 Task: Open Card Legal Contract Review in Board Public Relations Event Coordination and Execution to Workspace Leadership Coaching and add a team member Softage.2@softage.net, a label Orange, a checklist Distilling, an attachment from Trello, a color Orange and finally, add a card description 'Plan and execute company team-building seminar' and a comment 'We should approach this task with a sense of persistence and determination, willing to overcome obstacles and push through challenges.'. Add a start date 'Jan 06, 1900' with a due date 'Jan 13, 1900'
Action: Mouse moved to (86, 367)
Screenshot: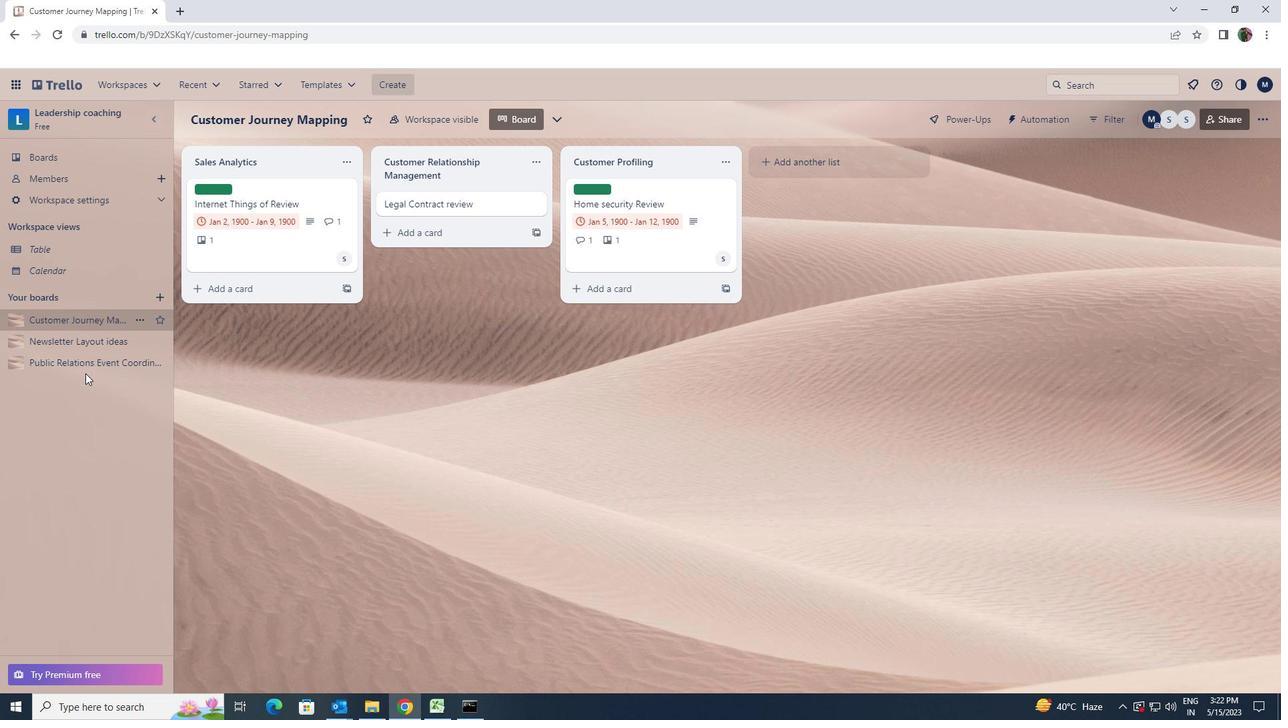 
Action: Mouse pressed left at (86, 367)
Screenshot: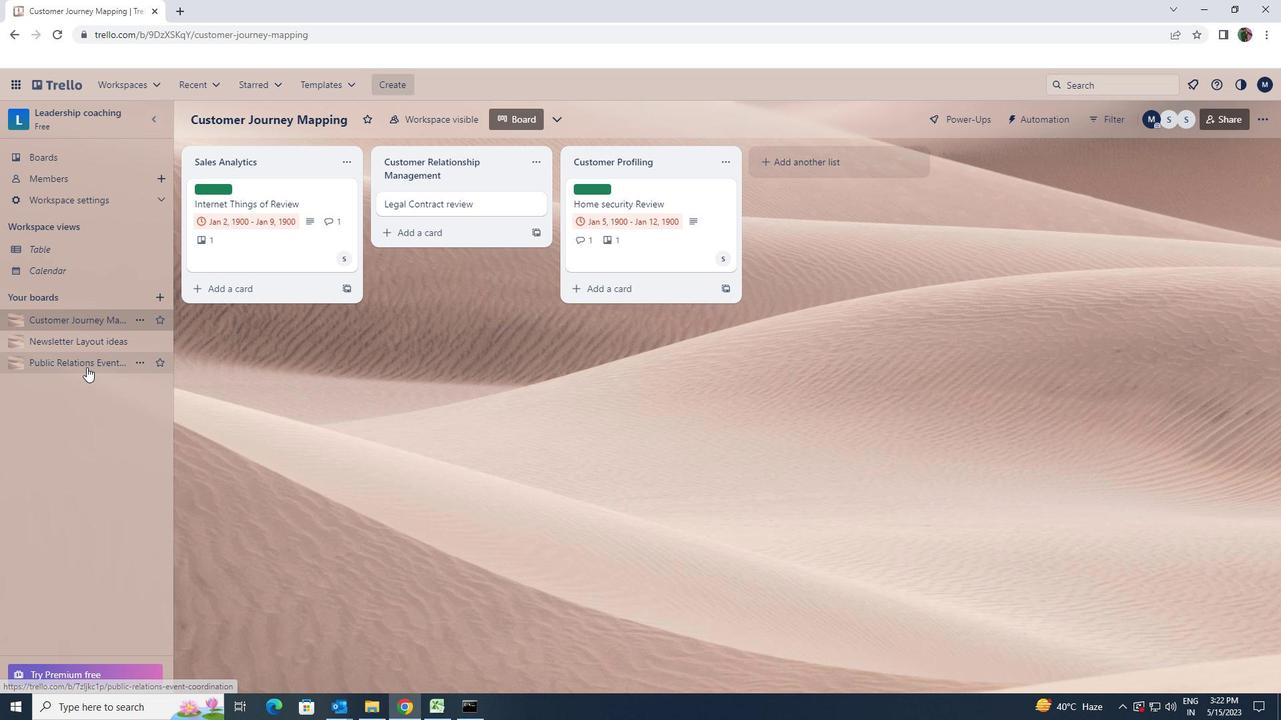 
Action: Mouse moved to (478, 189)
Screenshot: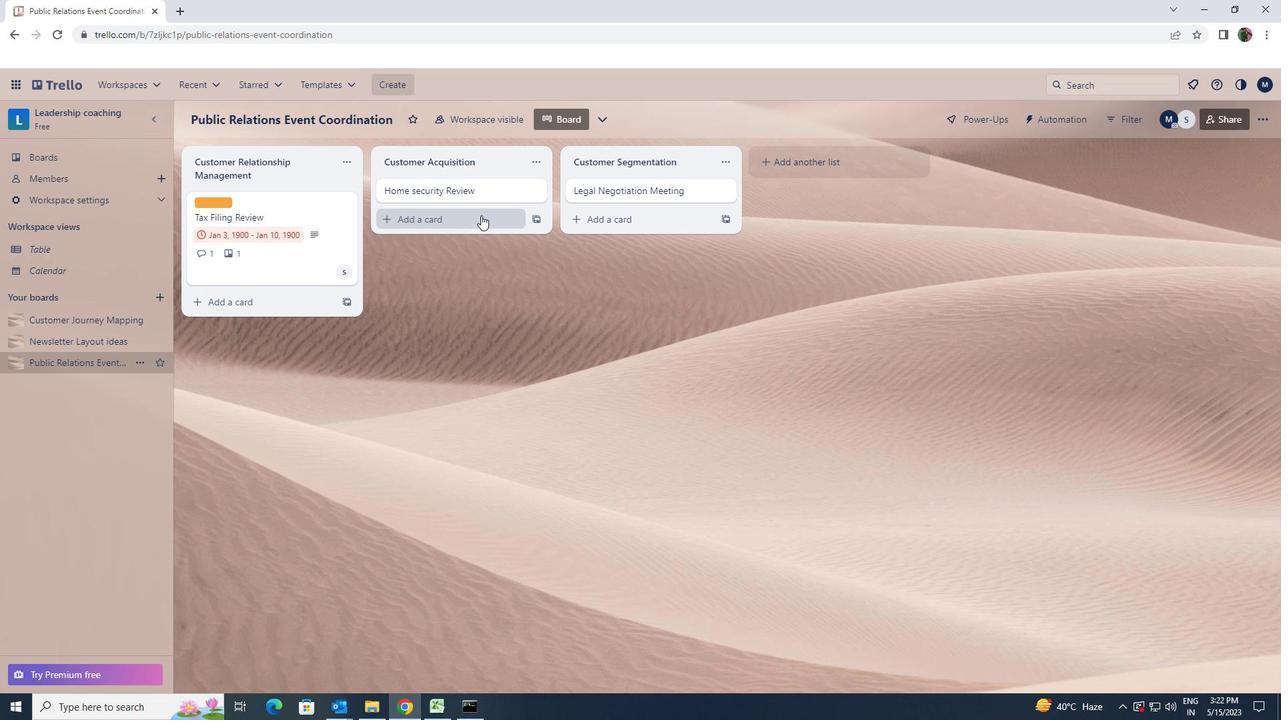 
Action: Mouse pressed left at (478, 189)
Screenshot: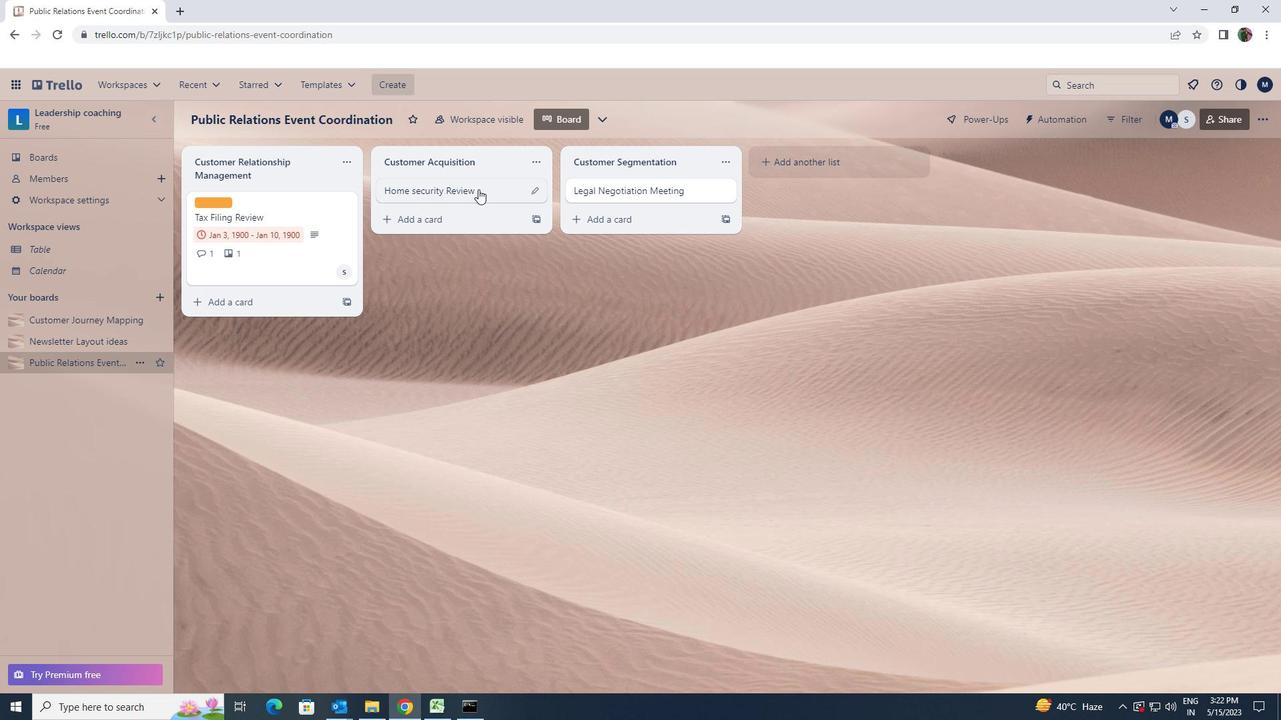 
Action: Mouse moved to (782, 194)
Screenshot: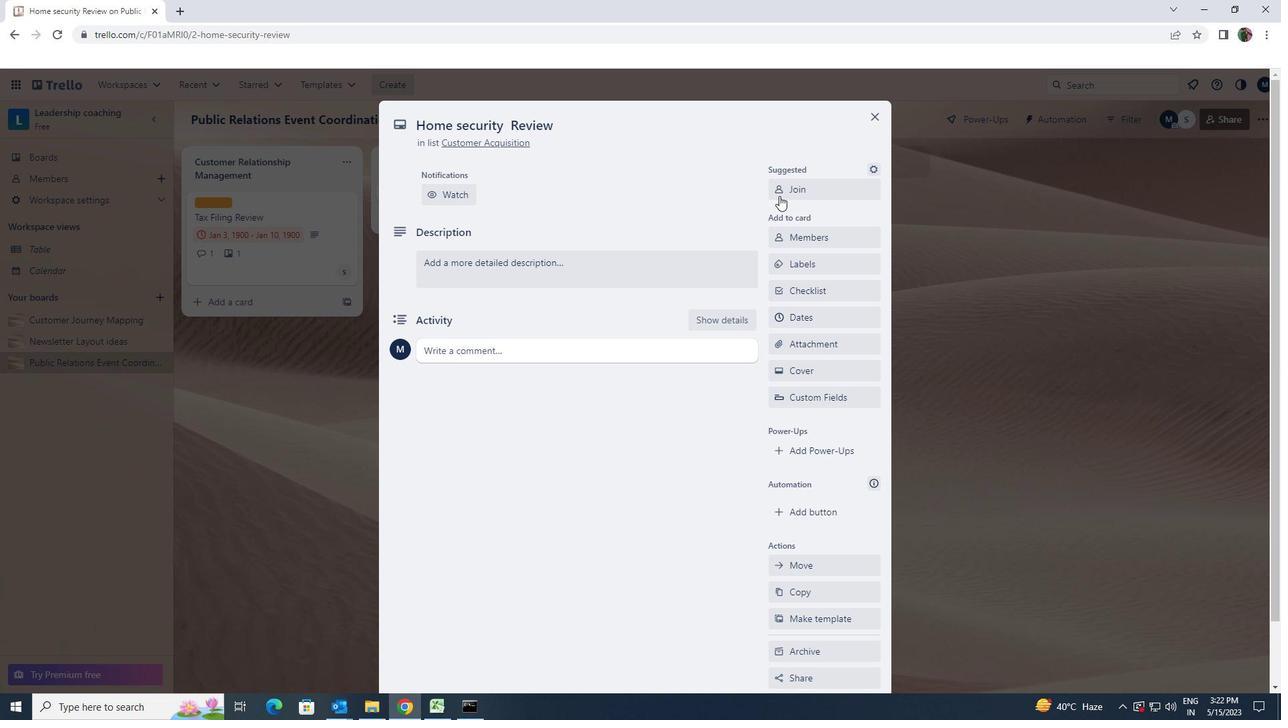 
Action: Mouse pressed left at (782, 194)
Screenshot: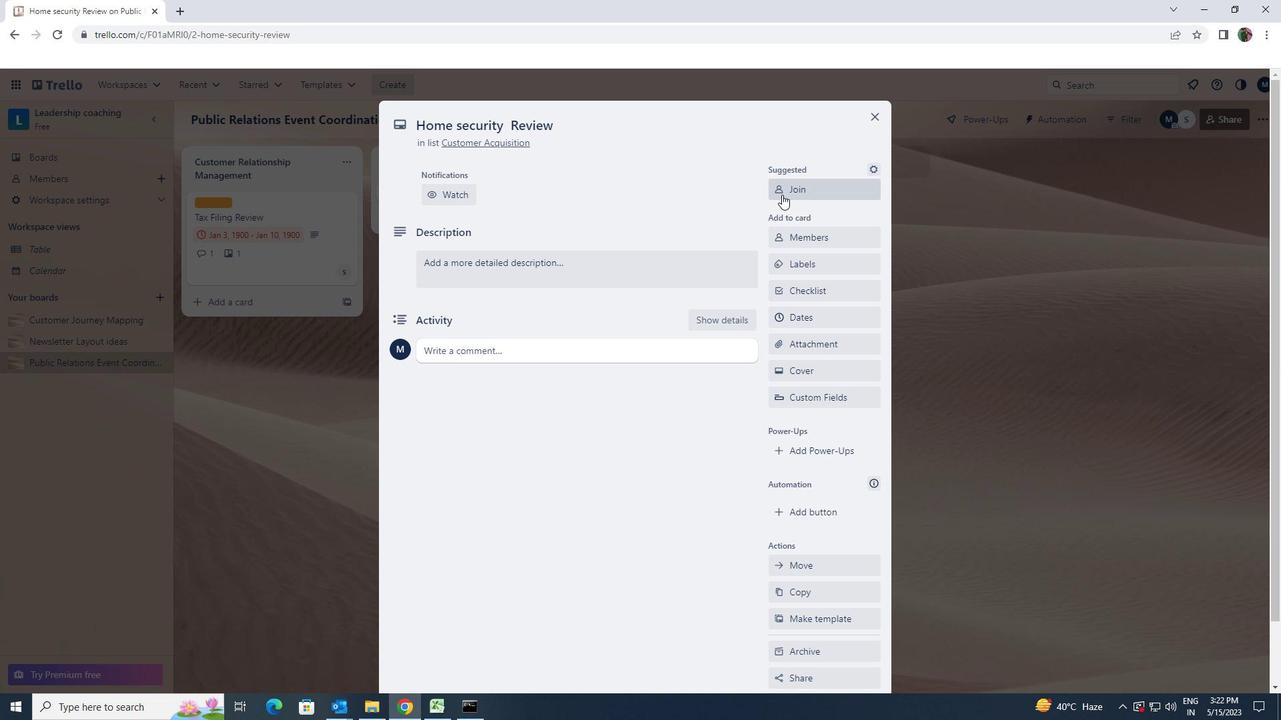 
Action: Mouse moved to (784, 196)
Screenshot: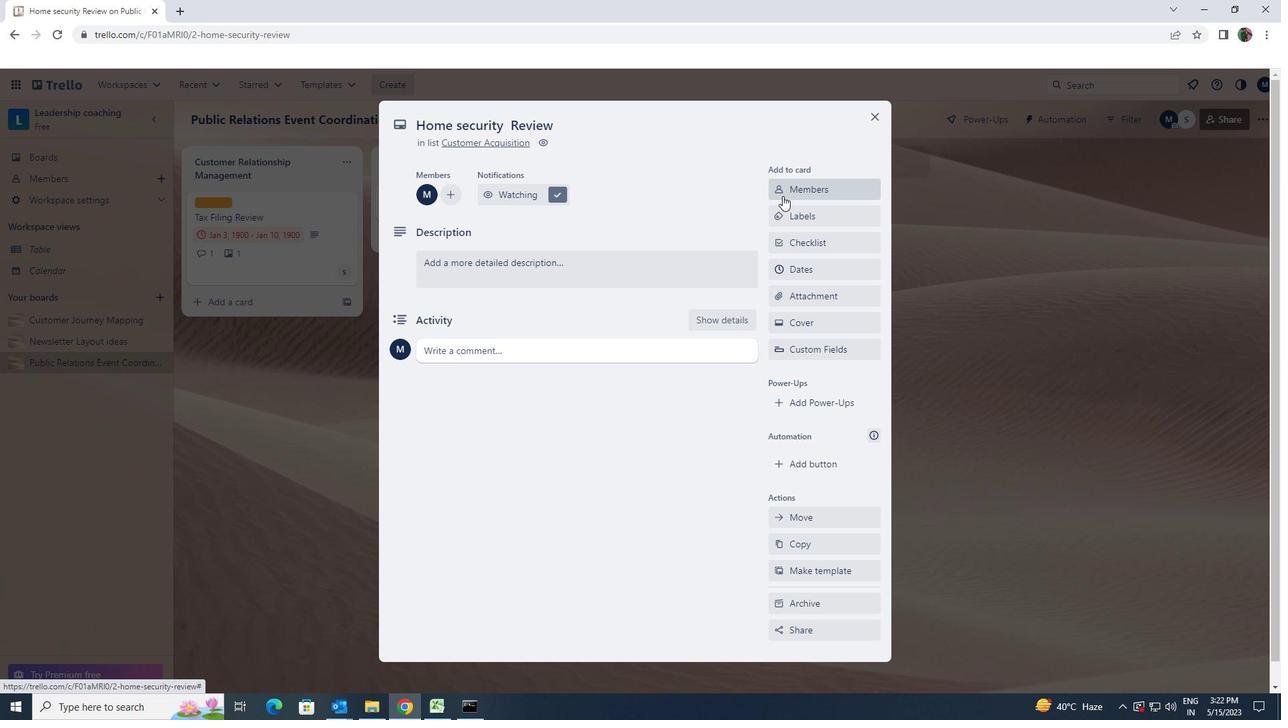 
Action: Mouse pressed left at (784, 196)
Screenshot: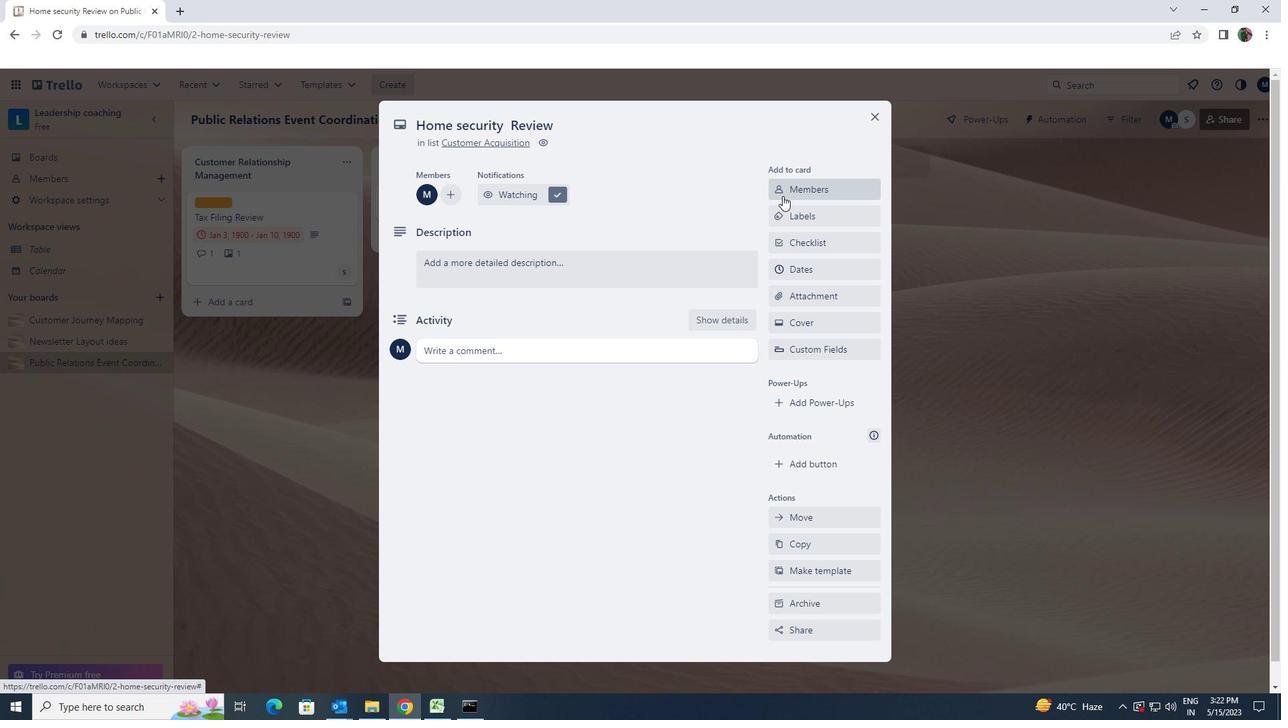
Action: Key pressed softage.2<Key.shift>@SOFTAGE.NET
Screenshot: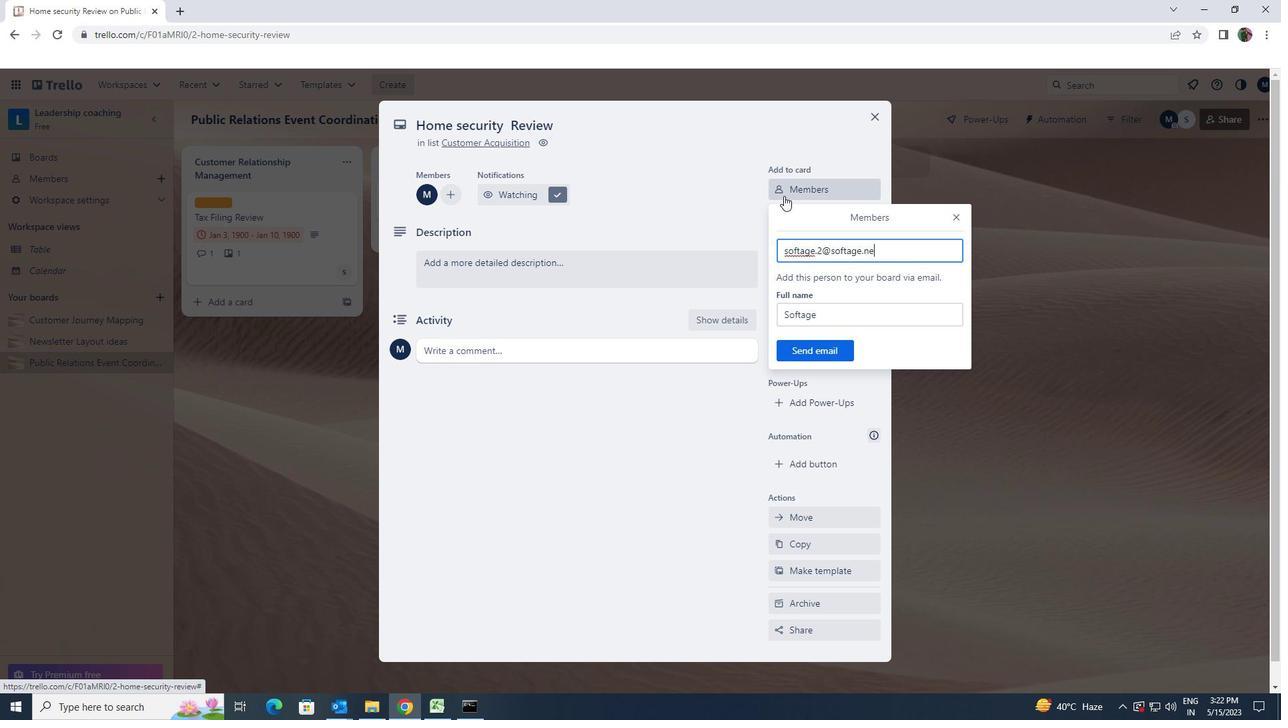 
Action: Mouse moved to (826, 349)
Screenshot: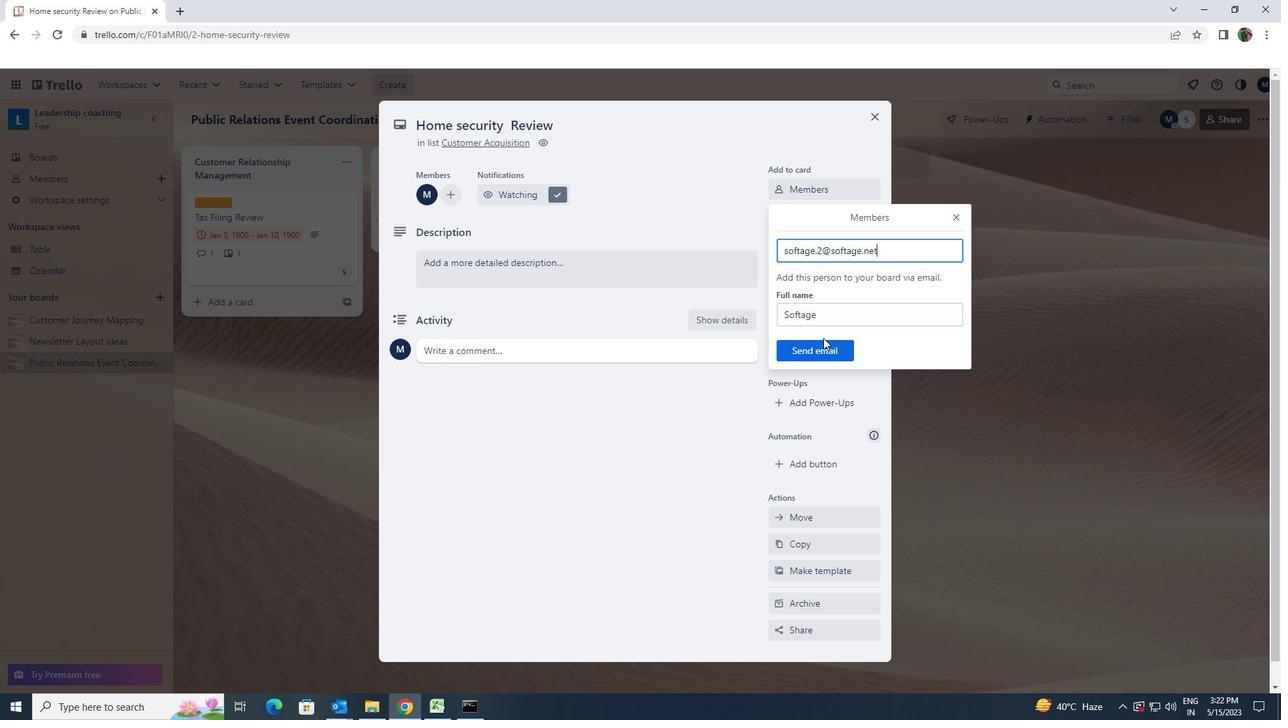 
Action: Mouse pressed left at (826, 349)
Screenshot: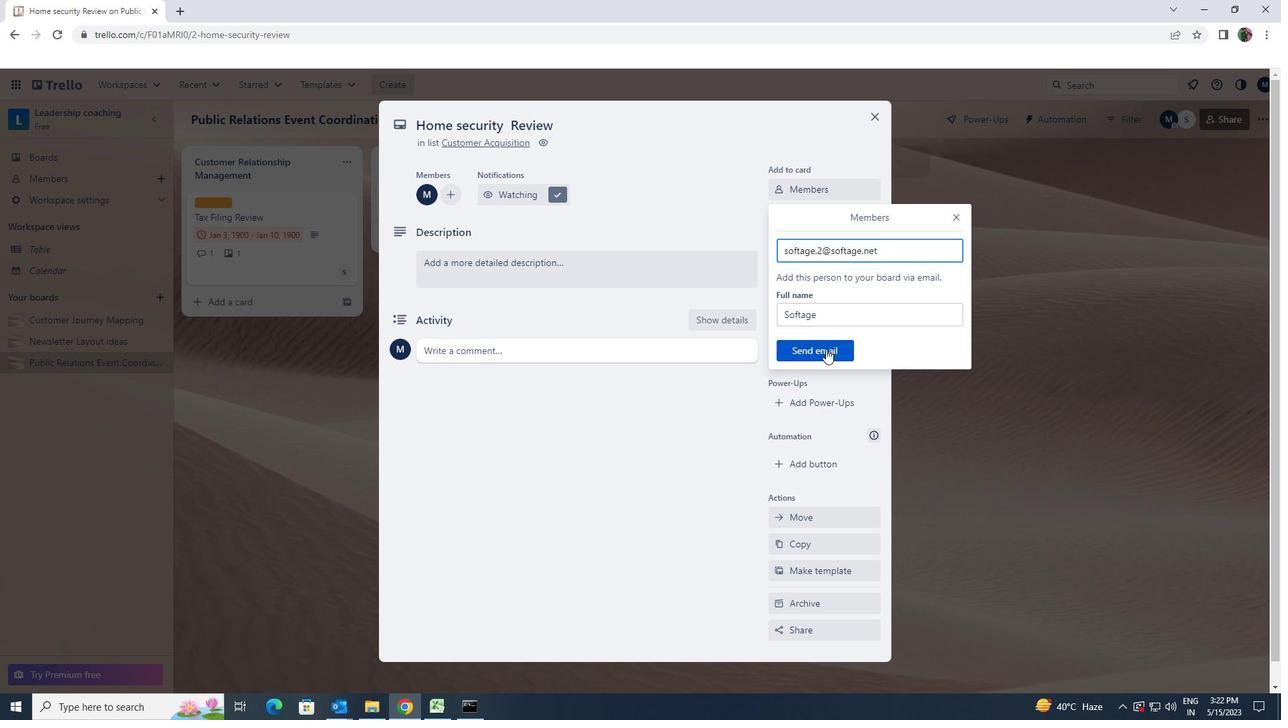 
Action: Mouse moved to (820, 239)
Screenshot: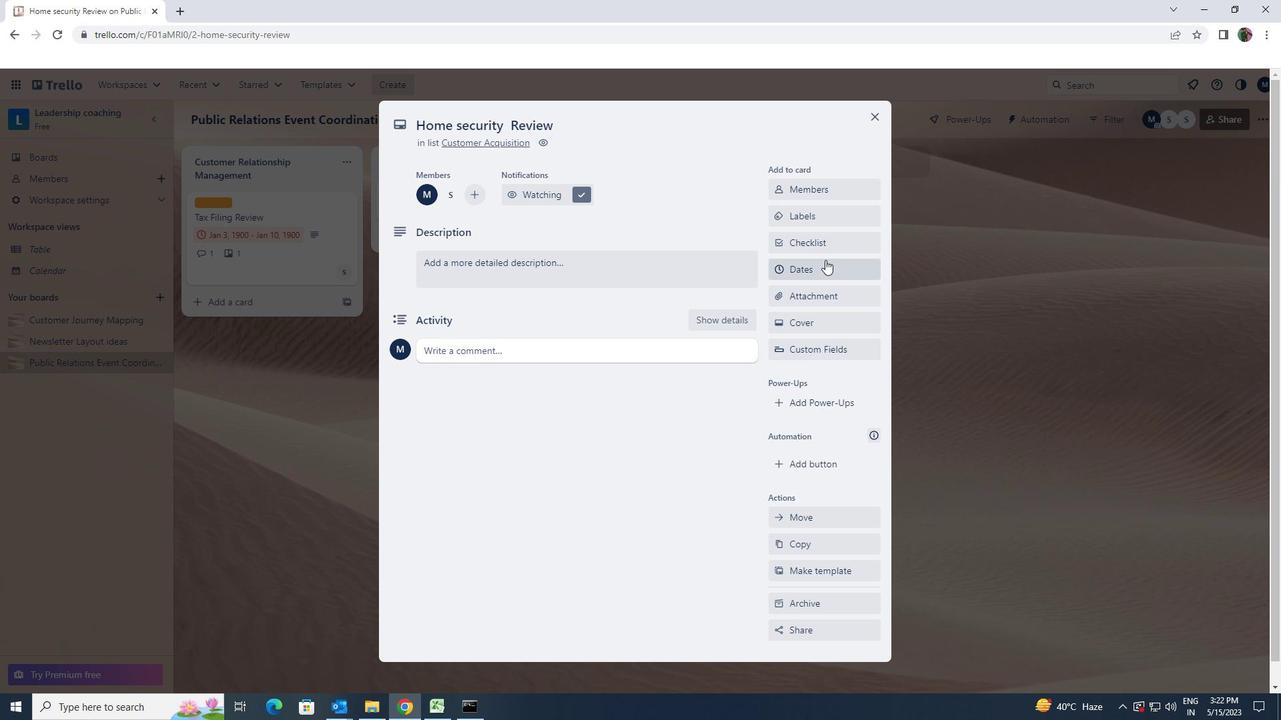 
Action: Mouse pressed left at (820, 239)
Screenshot: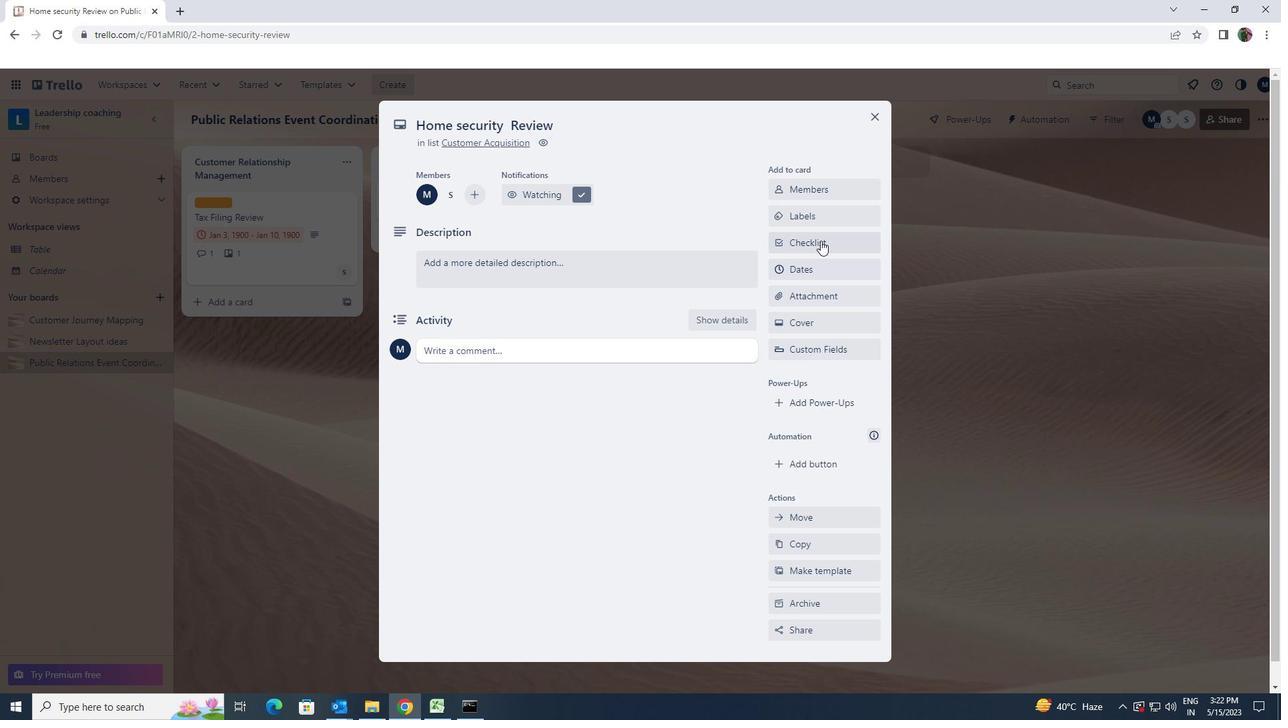 
Action: Key pressed DISTLING
Screenshot: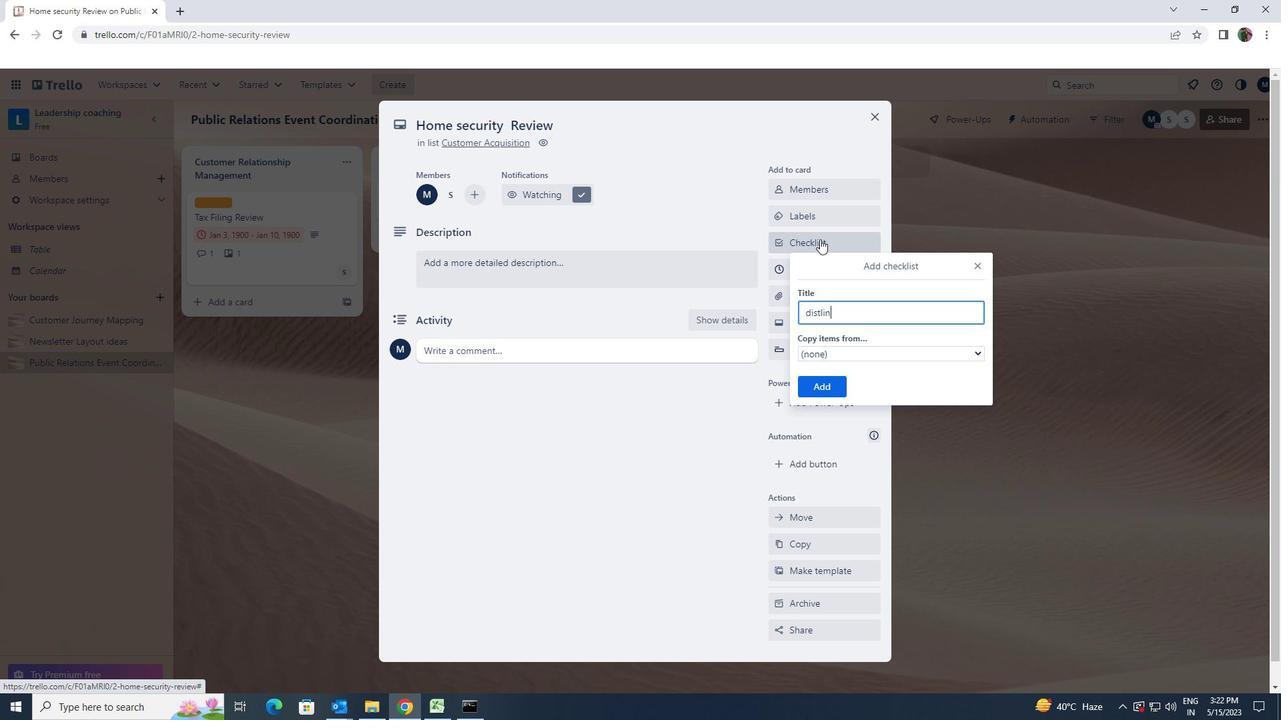 
Action: Mouse moved to (820, 395)
Screenshot: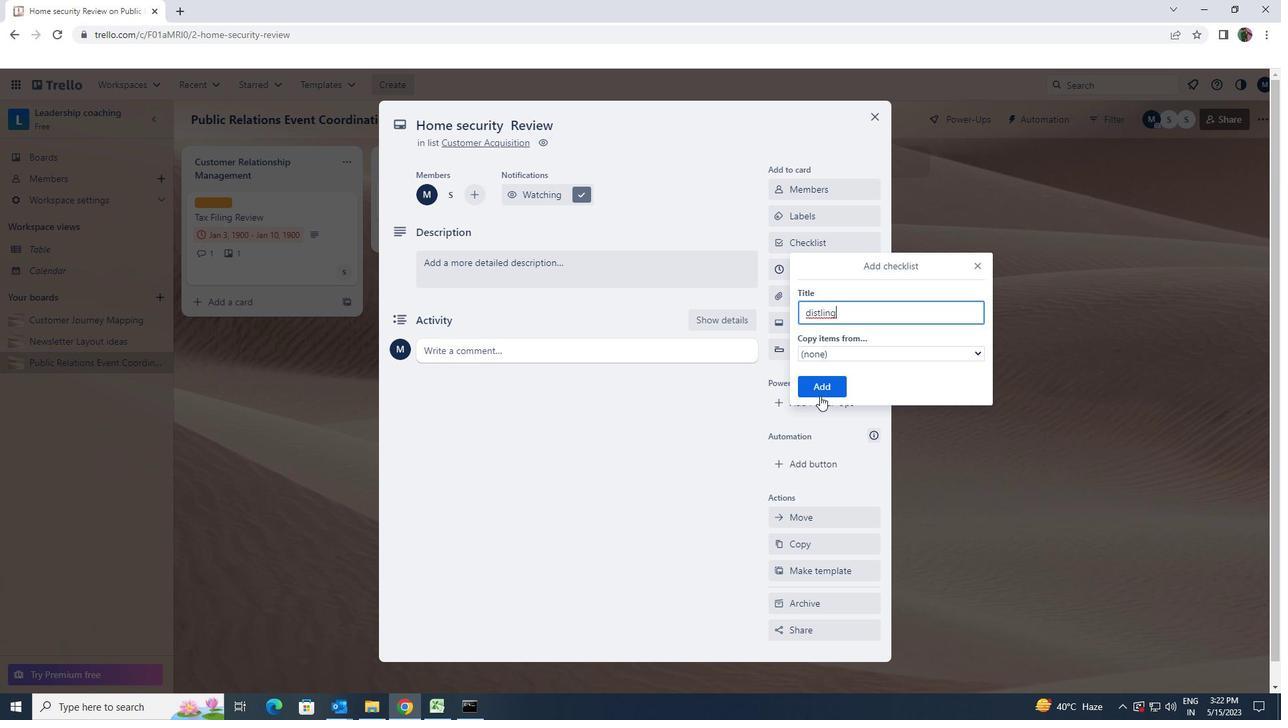 
Action: Mouse pressed left at (820, 395)
Screenshot: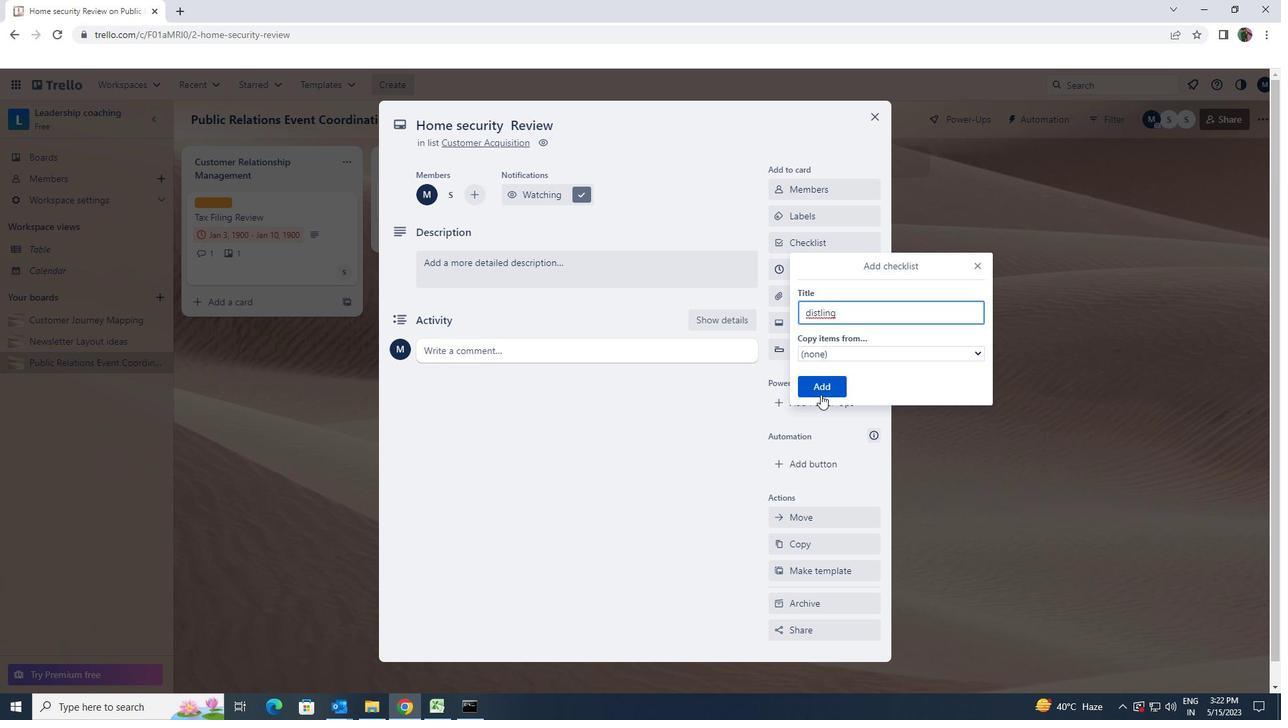 
Action: Mouse moved to (825, 294)
Screenshot: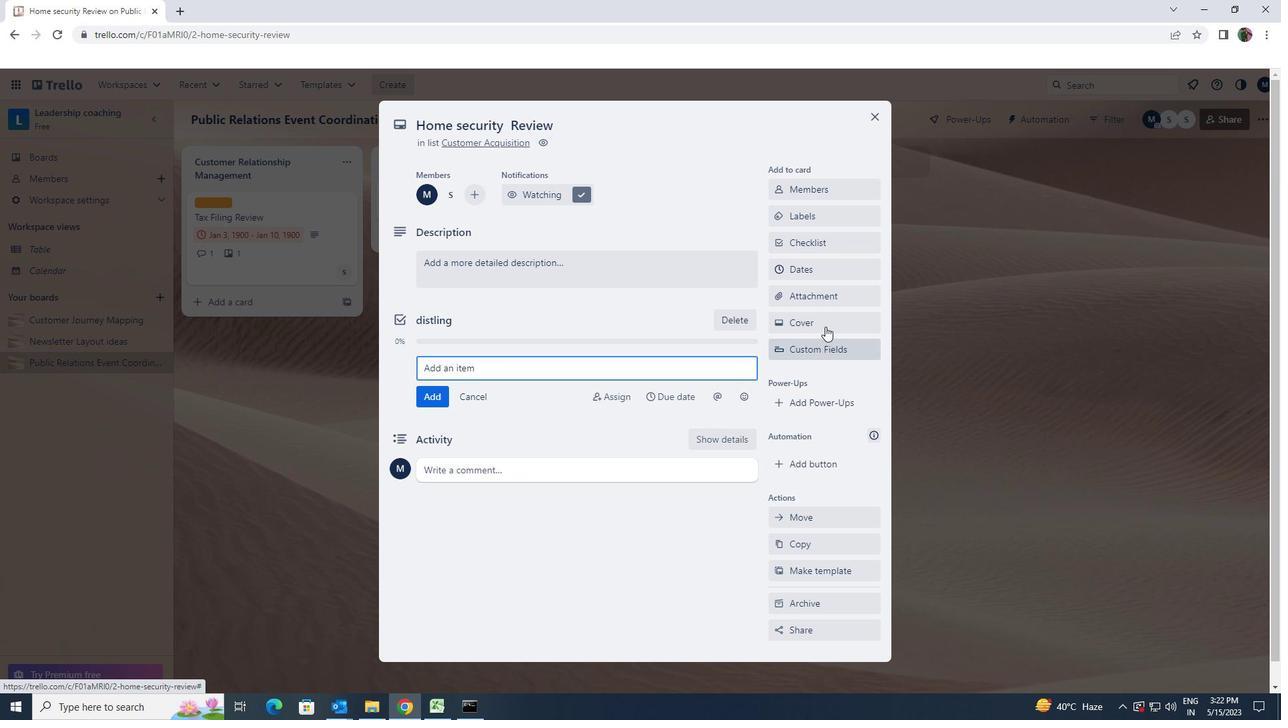 
Action: Mouse pressed left at (825, 294)
Screenshot: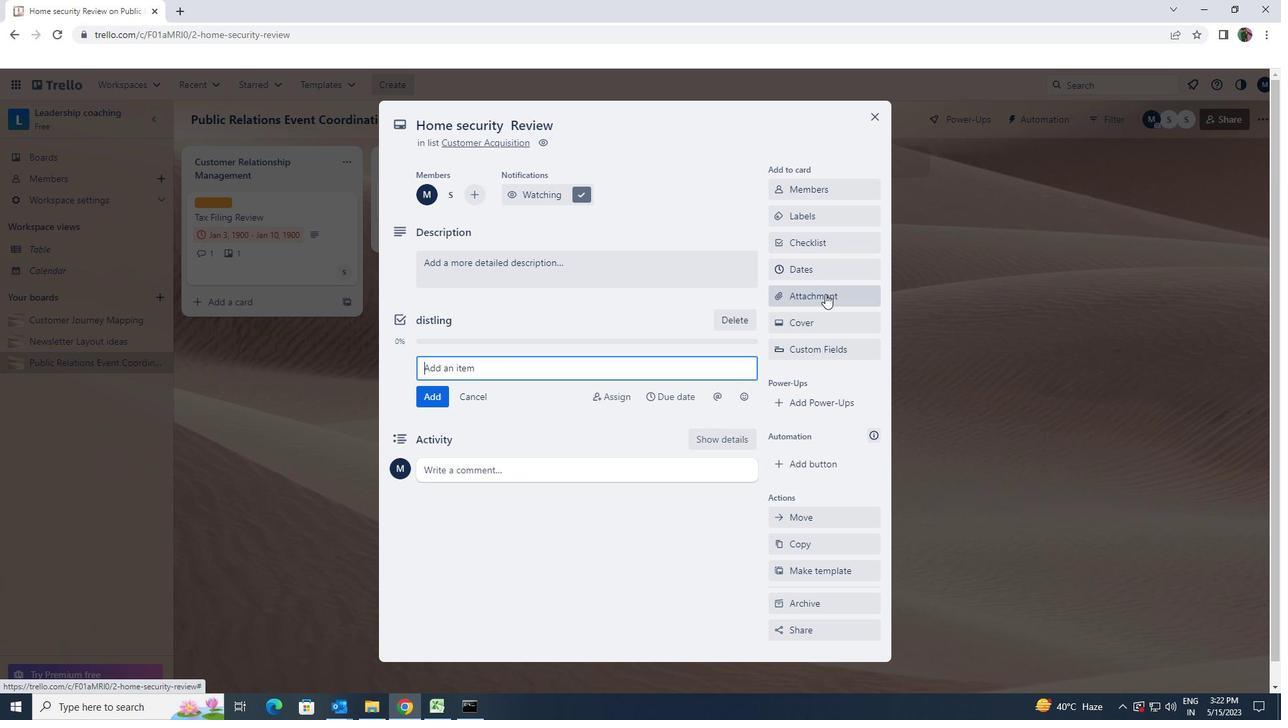 
Action: Mouse moved to (817, 212)
Screenshot: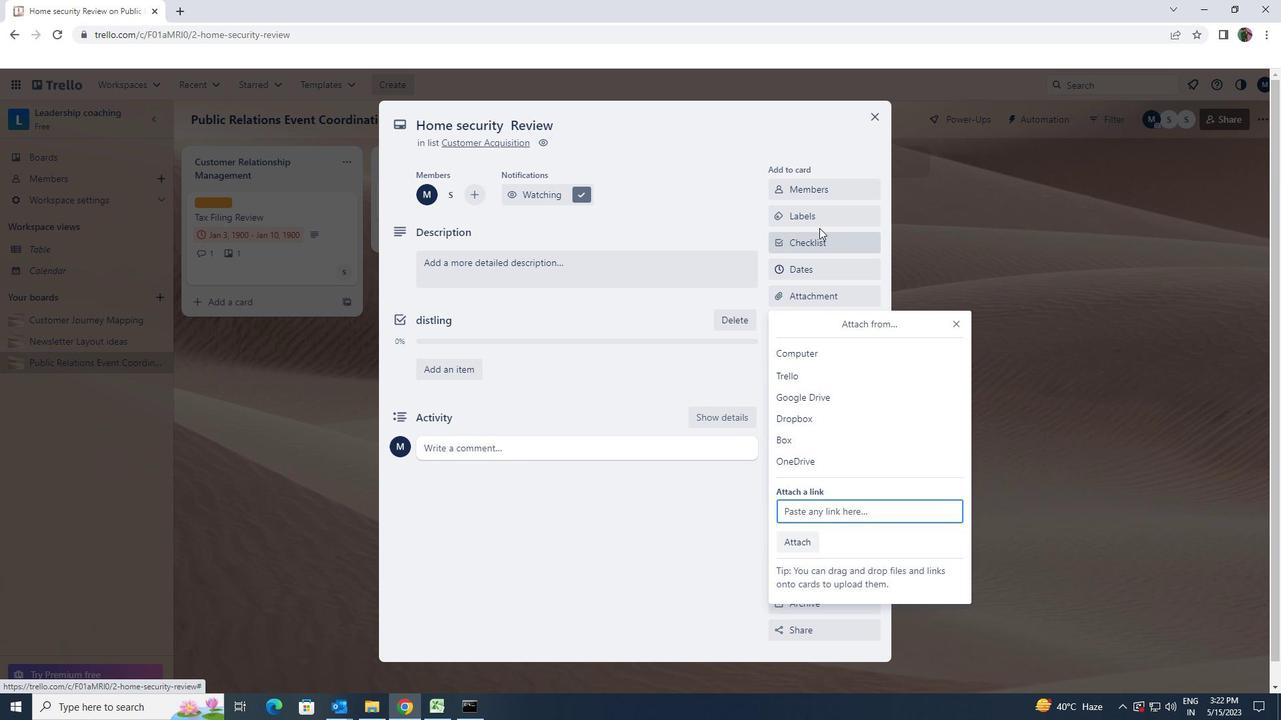 
Action: Mouse pressed left at (817, 212)
Screenshot: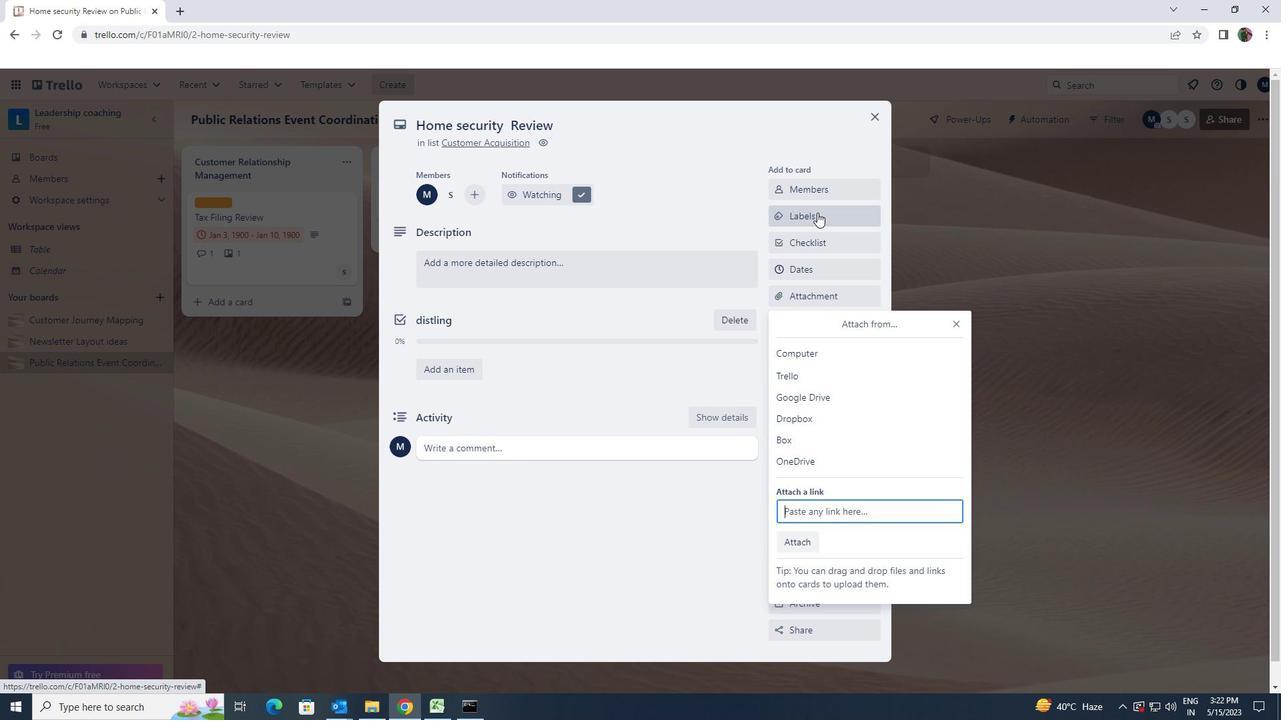 
Action: Mouse moved to (861, 473)
Screenshot: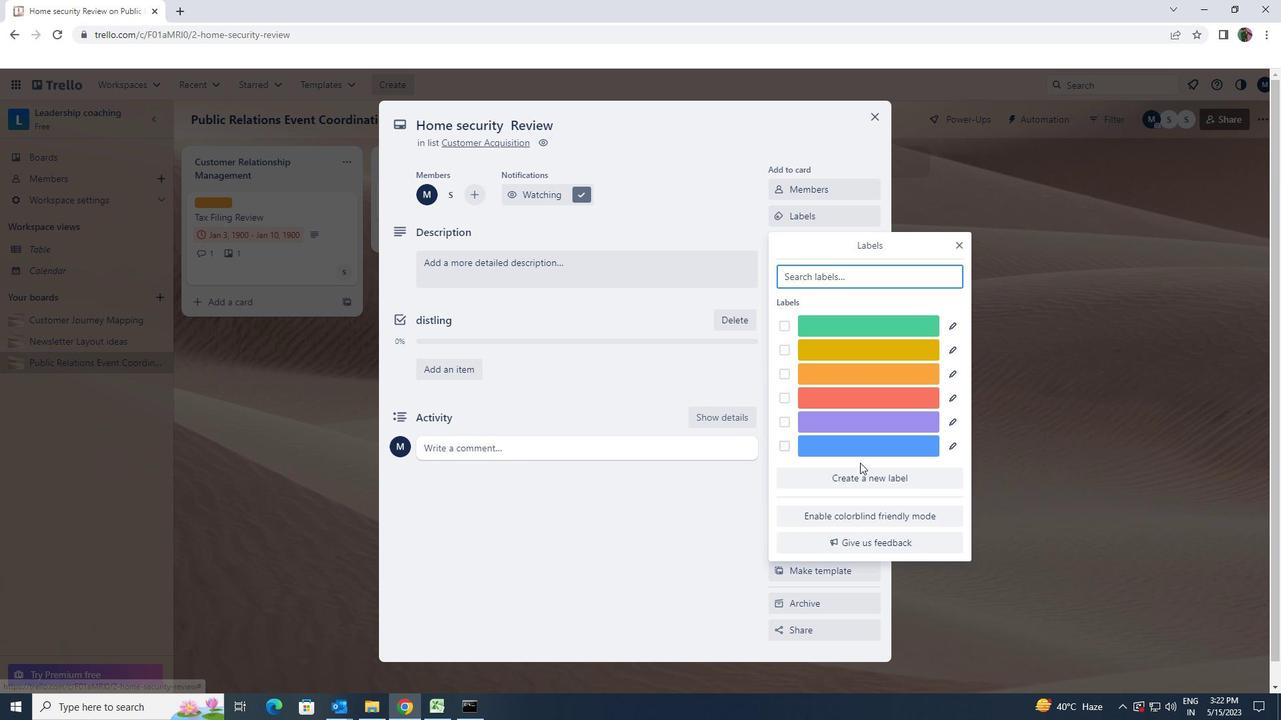 
Action: Mouse pressed left at (861, 473)
Screenshot: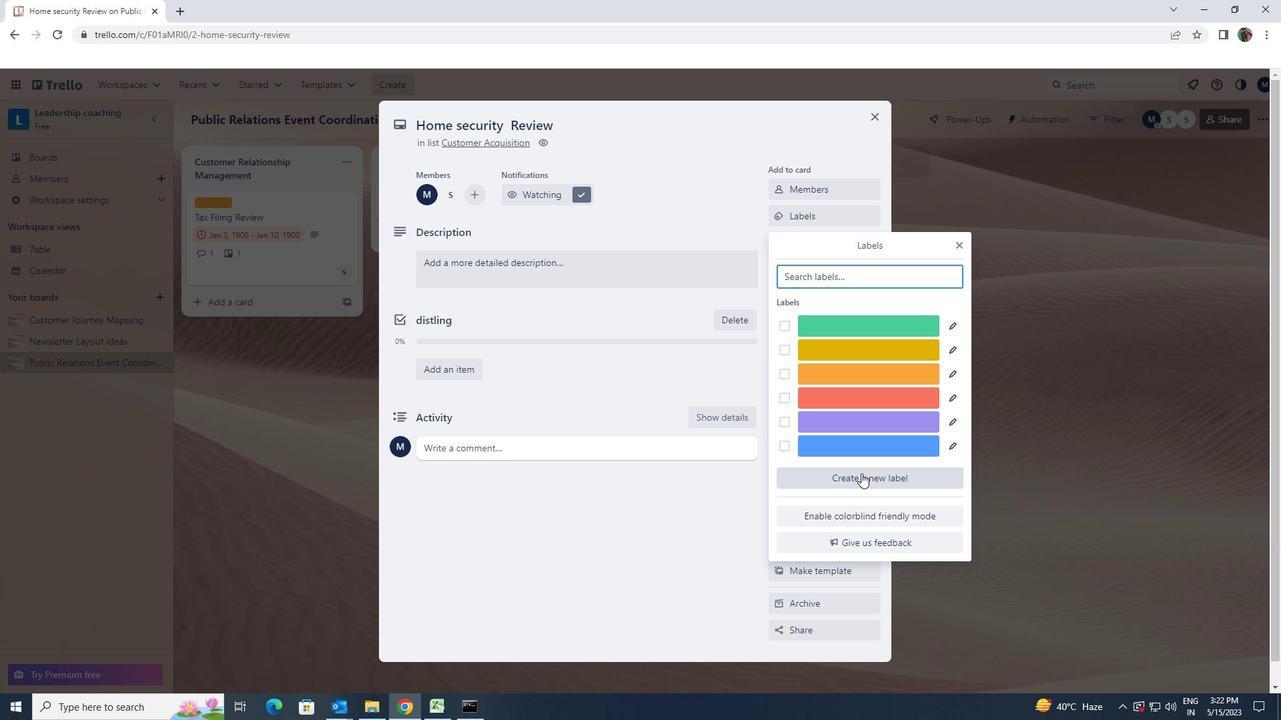 
Action: Mouse moved to (874, 441)
Screenshot: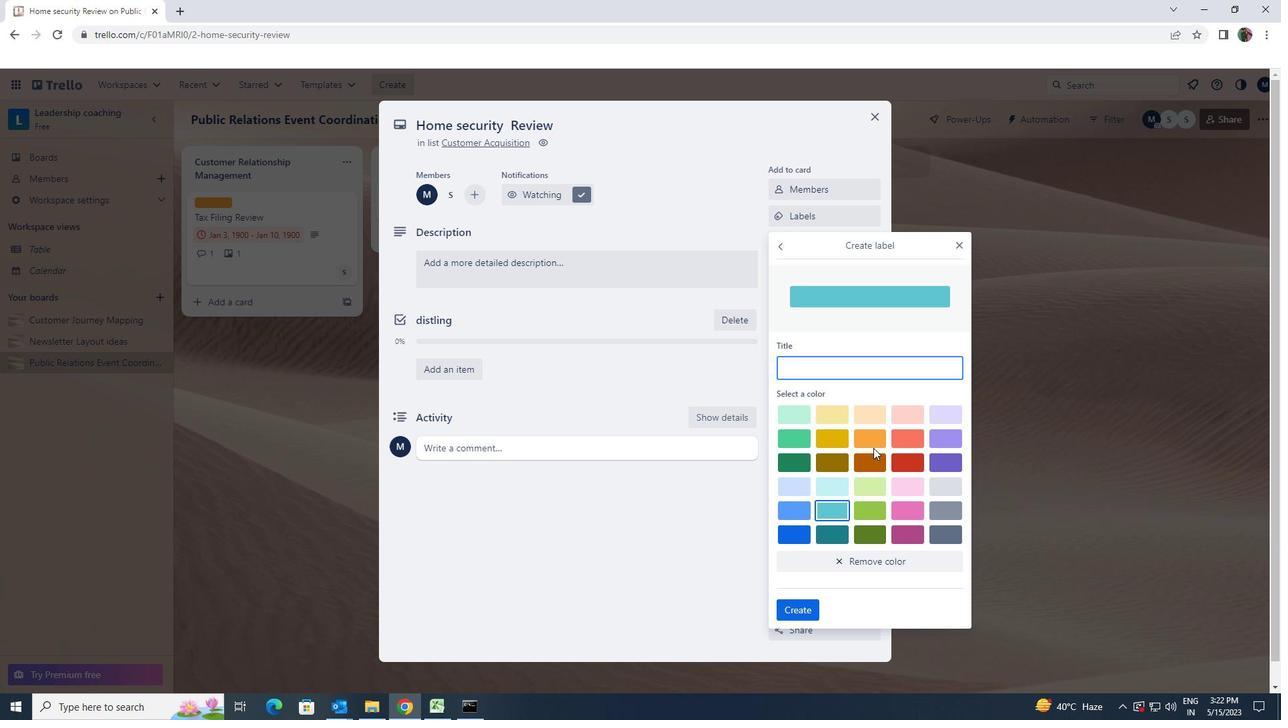 
Action: Mouse pressed left at (874, 441)
Screenshot: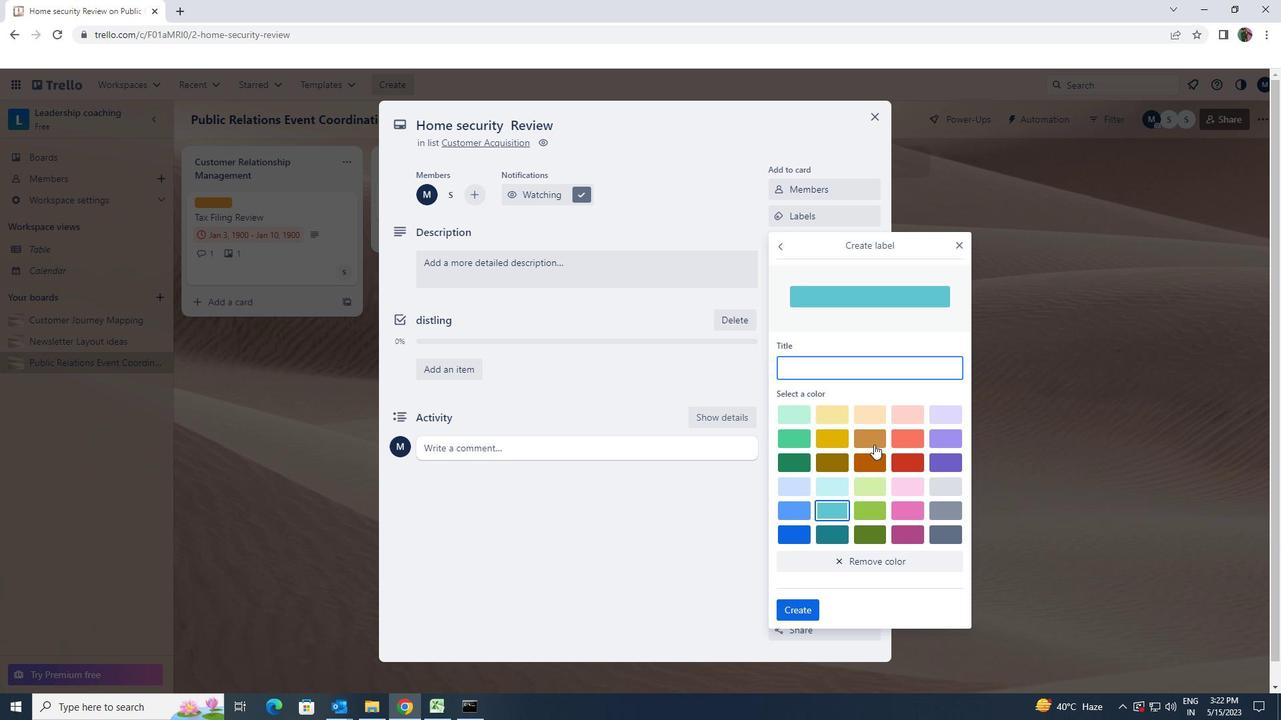 
Action: Mouse moved to (810, 603)
Screenshot: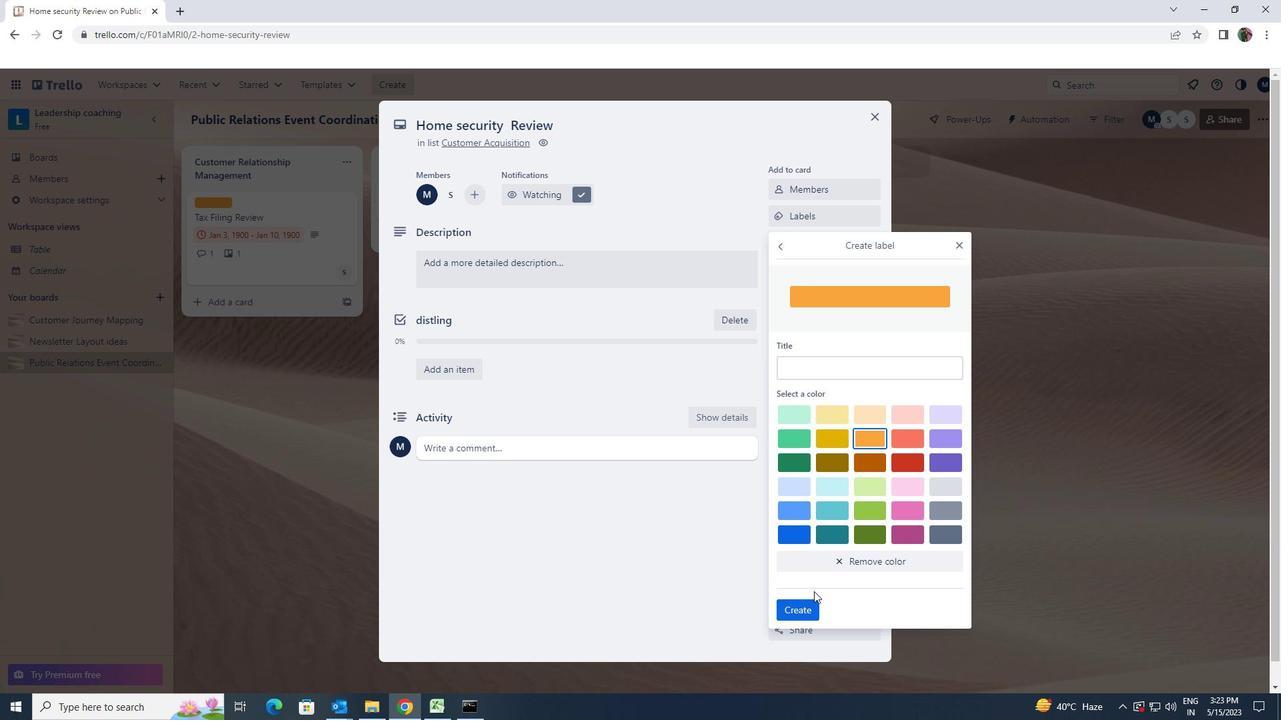 
Action: Mouse pressed left at (810, 603)
Screenshot: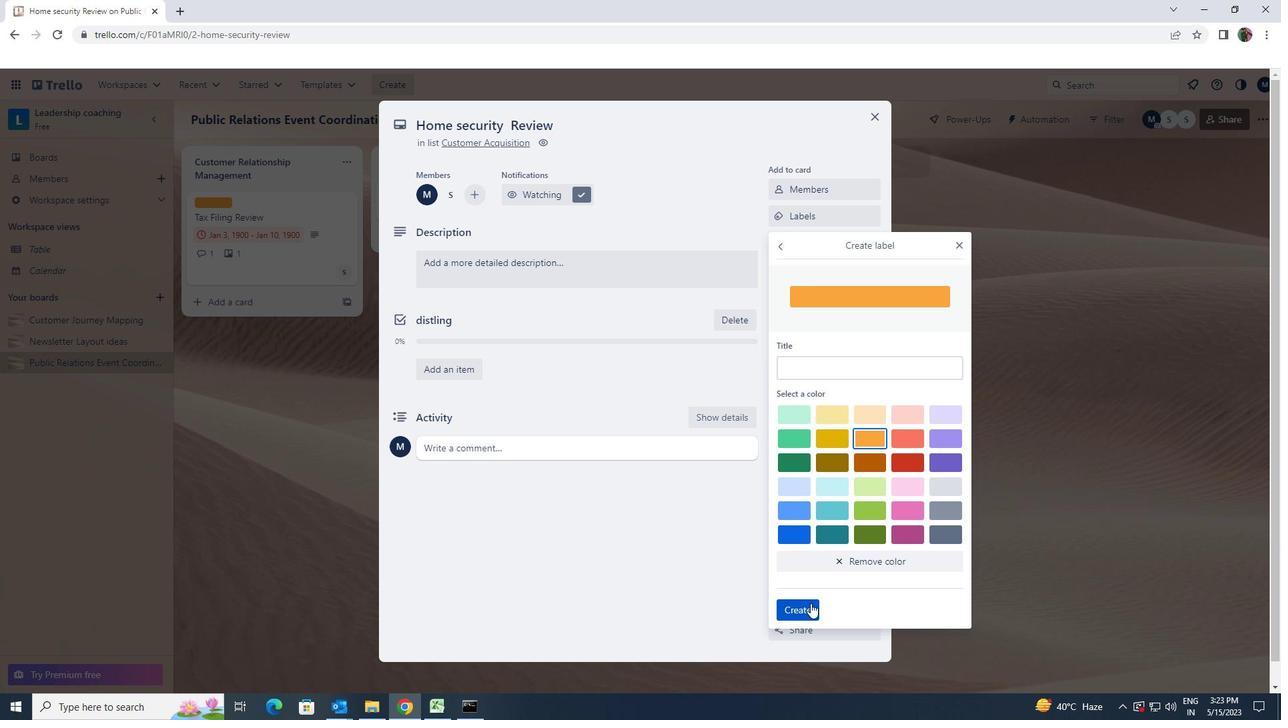 
Action: Mouse moved to (960, 248)
Screenshot: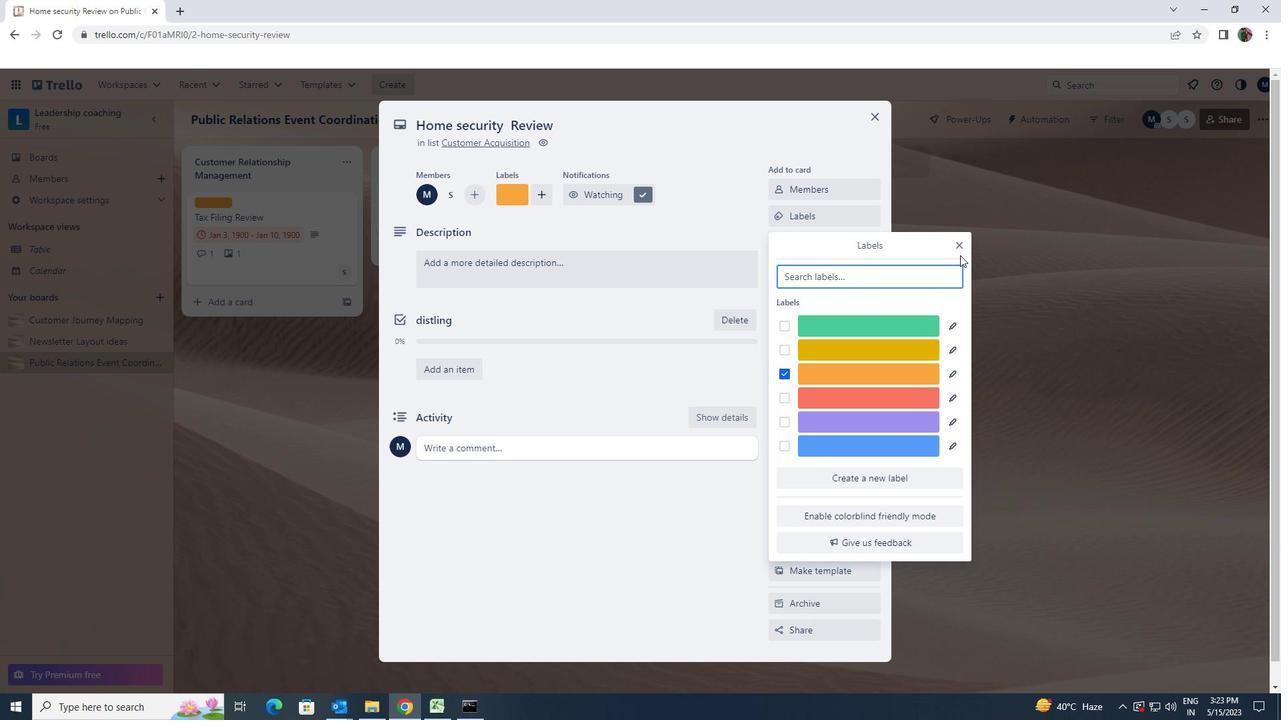 
Action: Mouse pressed left at (960, 248)
Screenshot: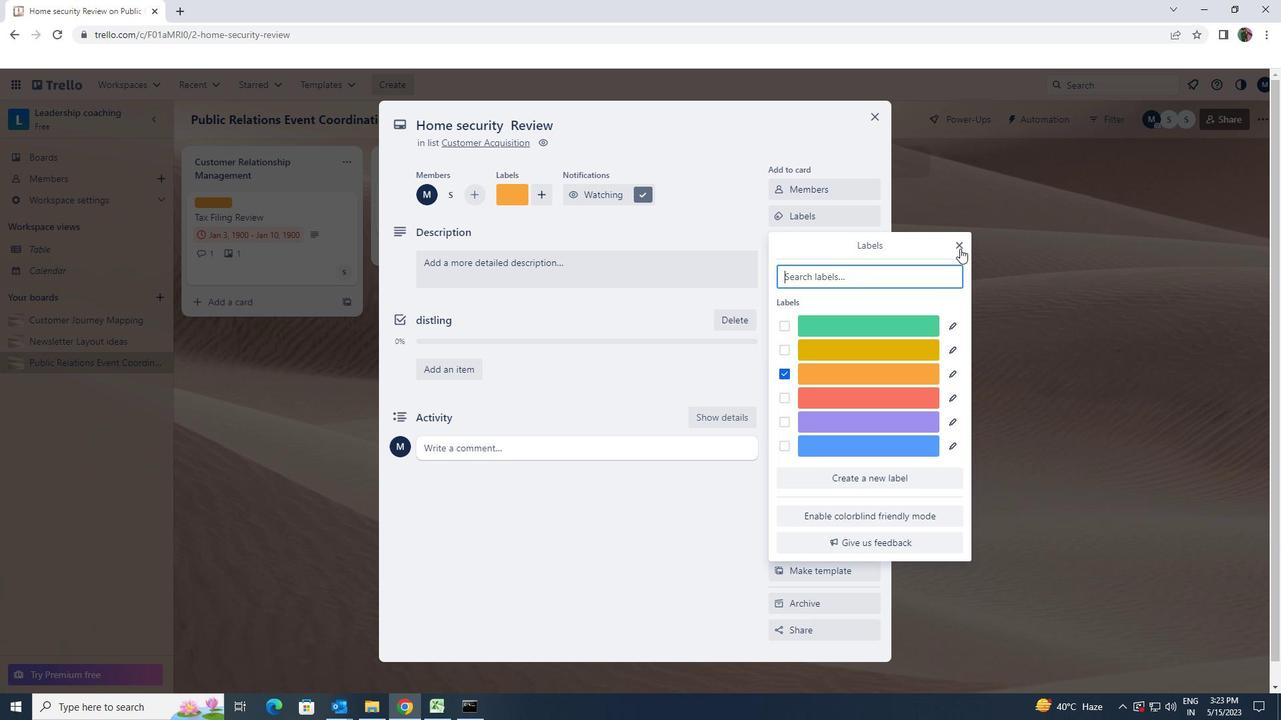 
Action: Mouse moved to (873, 292)
Screenshot: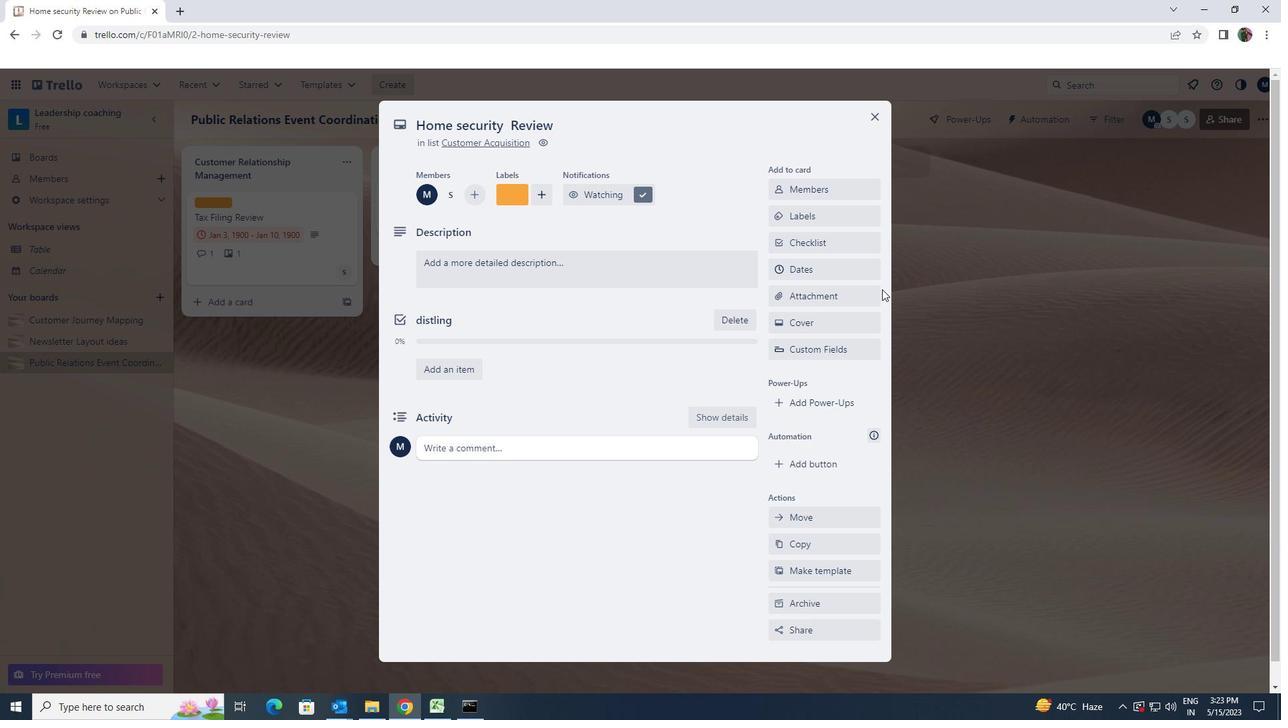 
Action: Mouse pressed left at (873, 292)
Screenshot: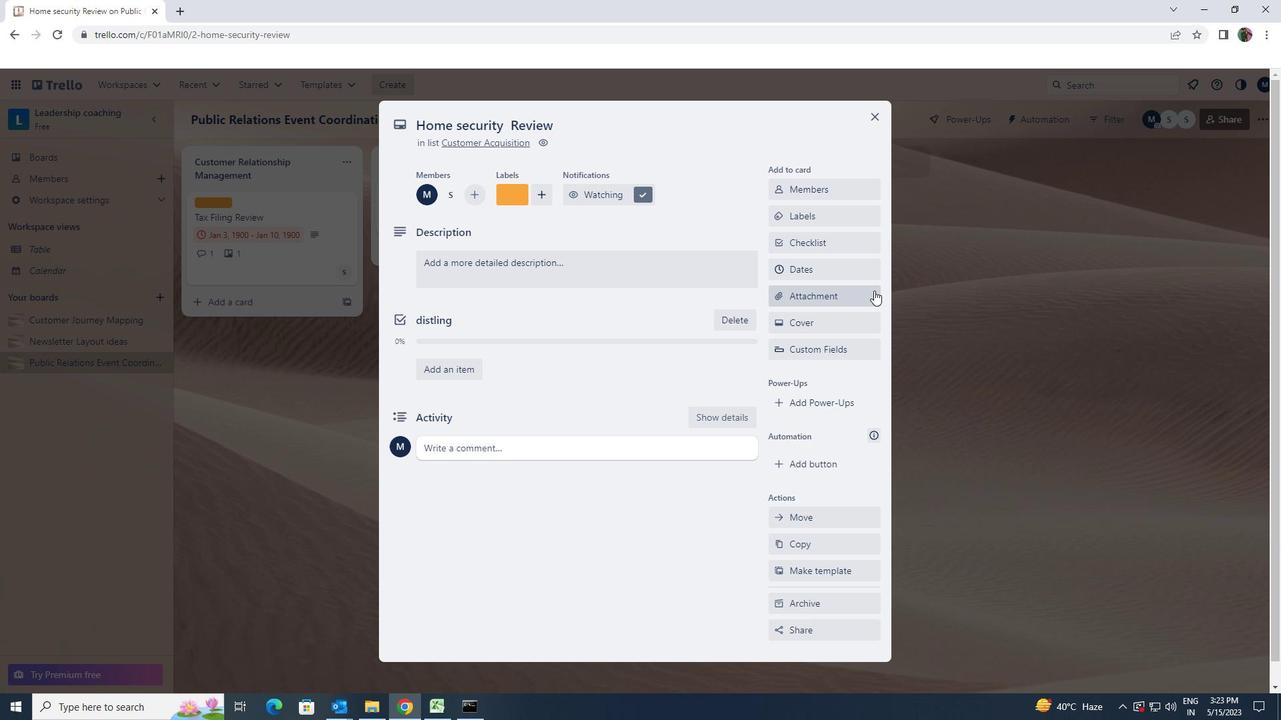 
Action: Mouse moved to (849, 387)
Screenshot: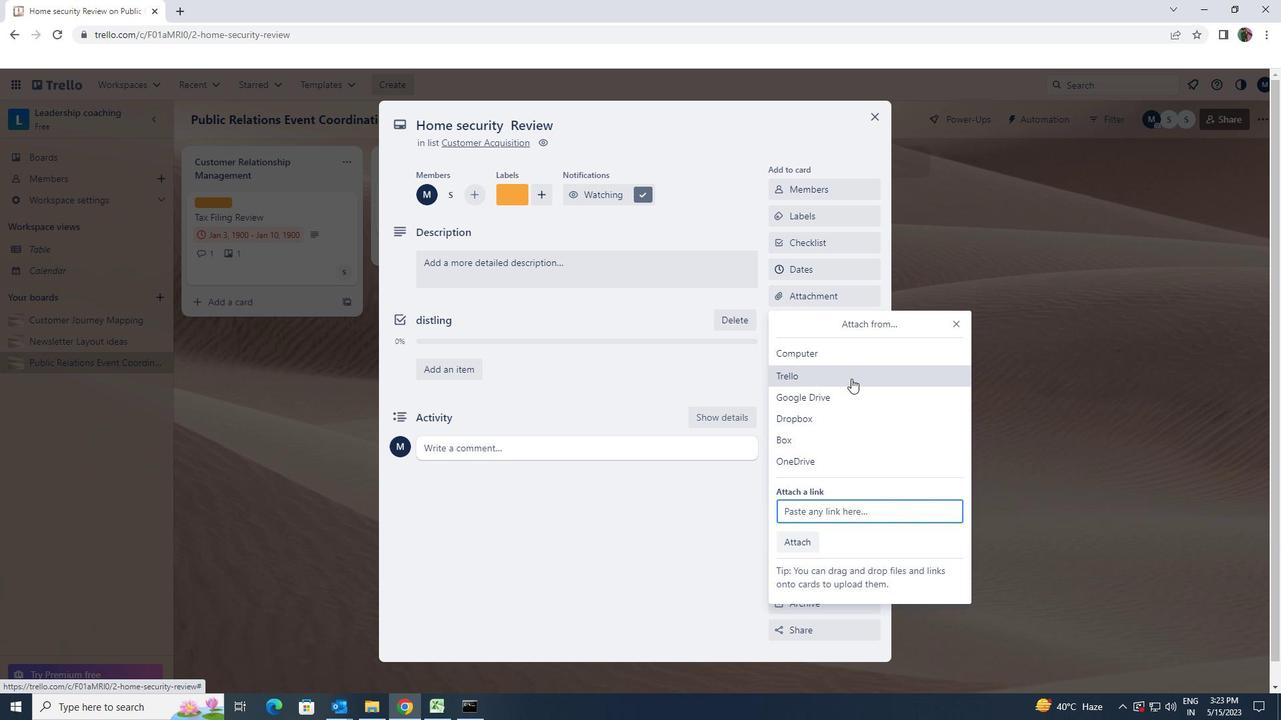 
Action: Mouse pressed left at (849, 387)
Screenshot: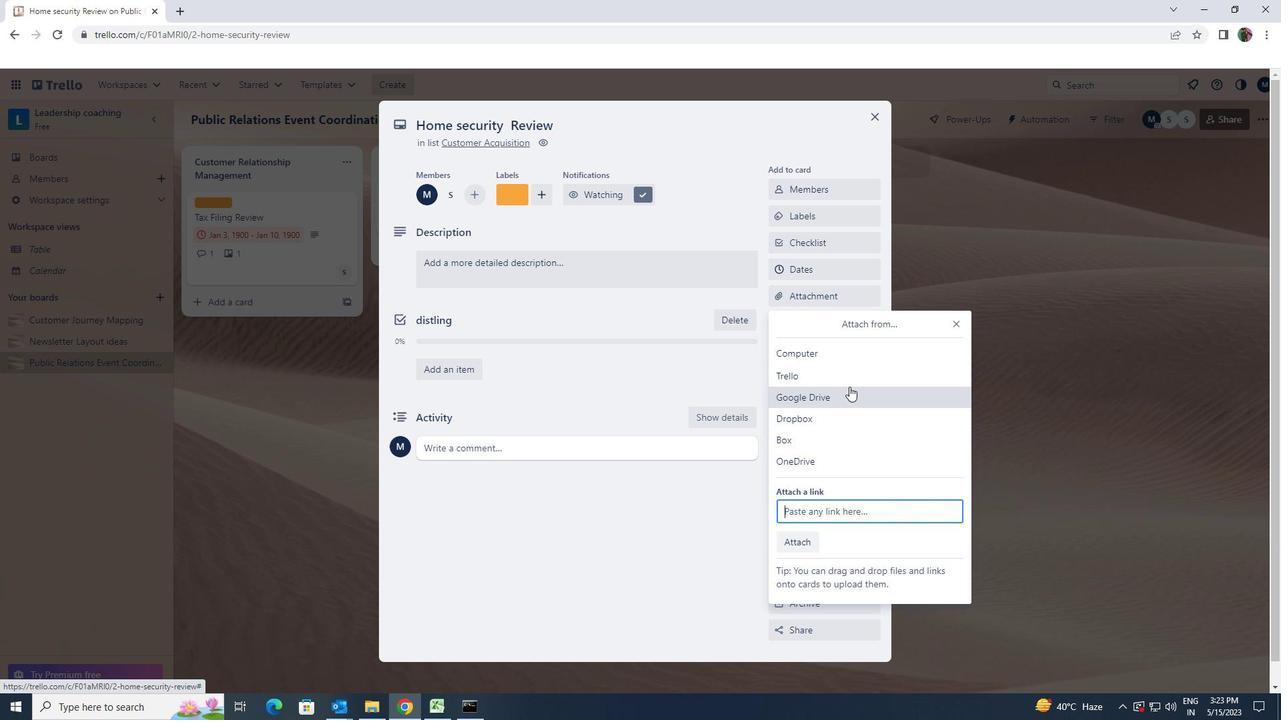 
Action: Mouse moved to (656, 366)
Screenshot: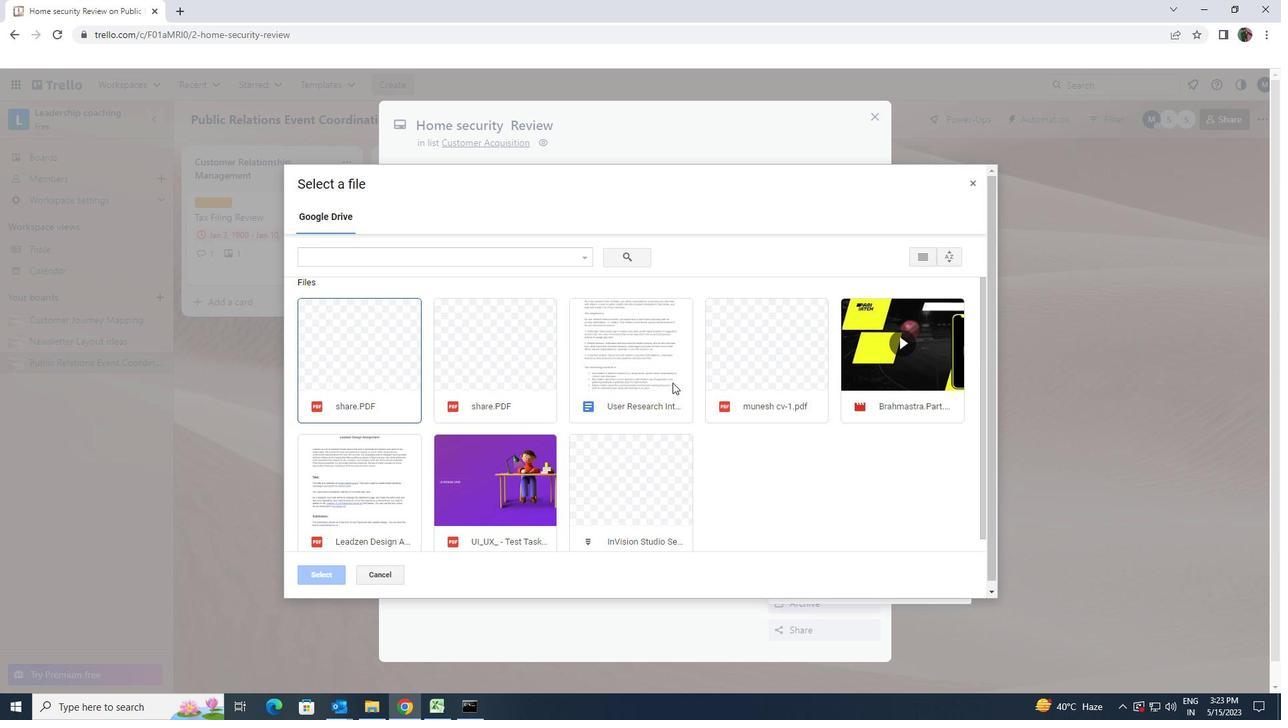 
Action: Mouse pressed left at (656, 366)
Screenshot: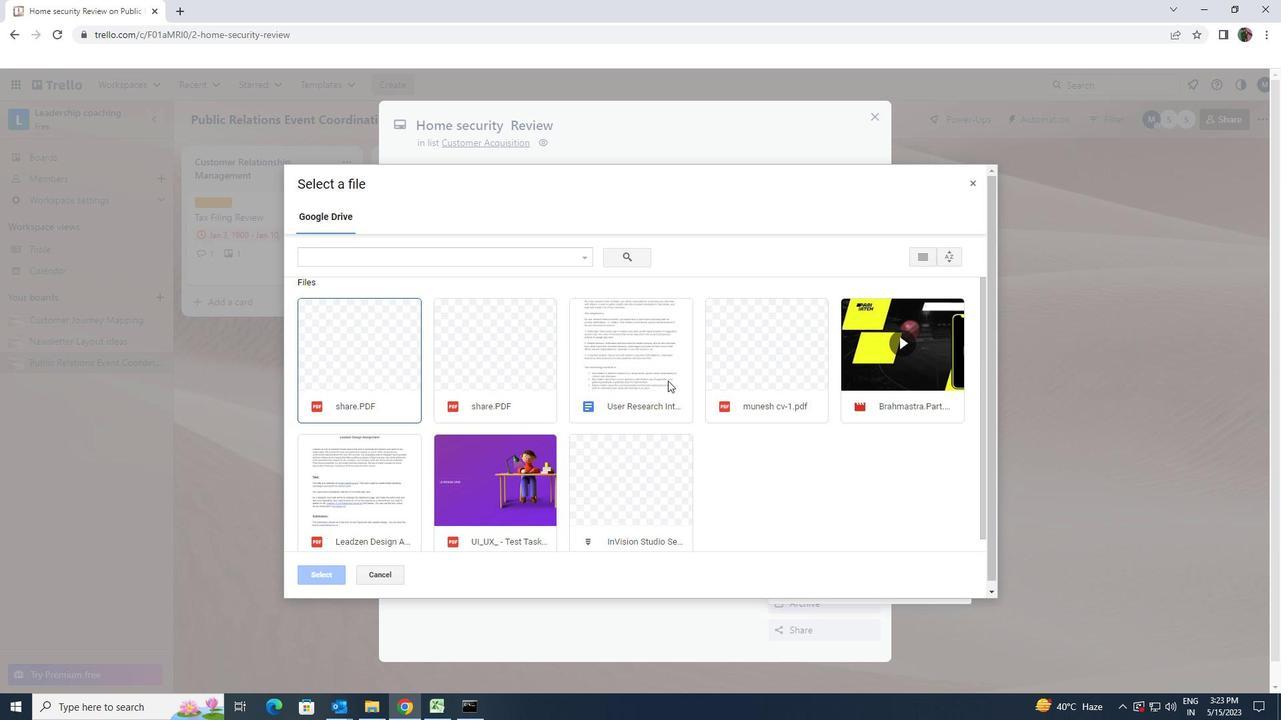 
Action: Mouse moved to (328, 573)
Screenshot: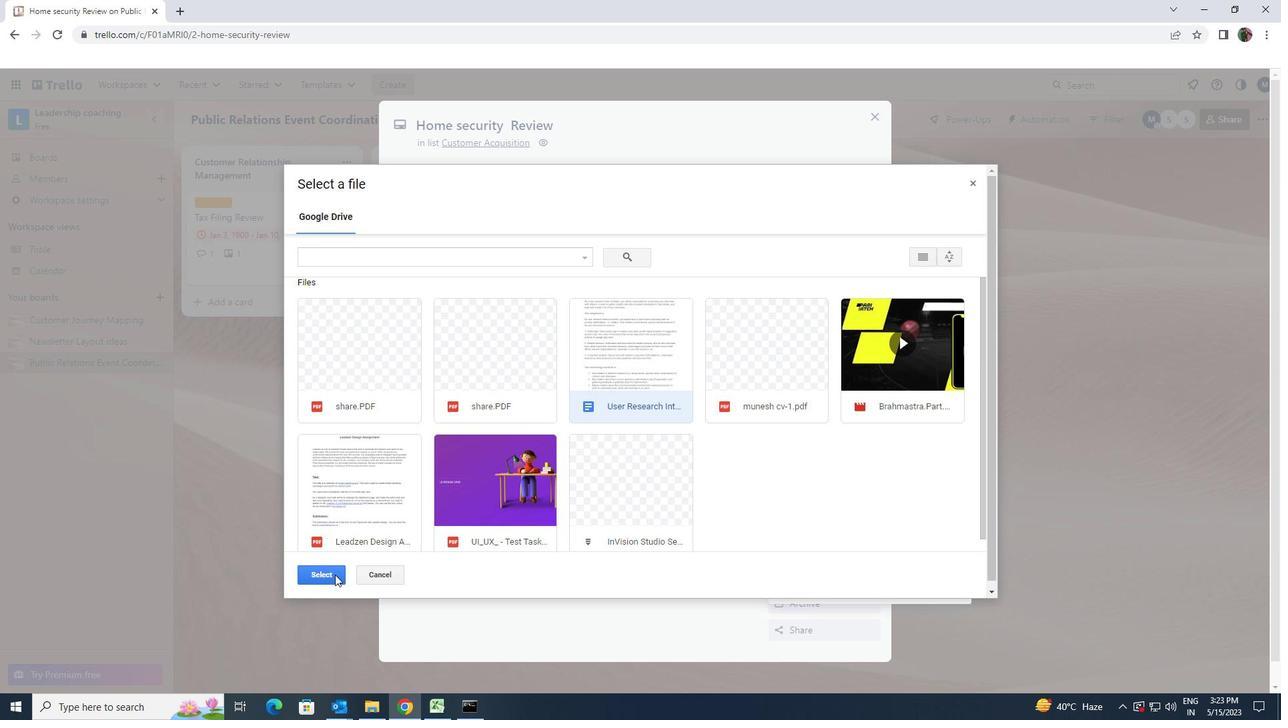 
Action: Mouse pressed left at (328, 573)
Screenshot: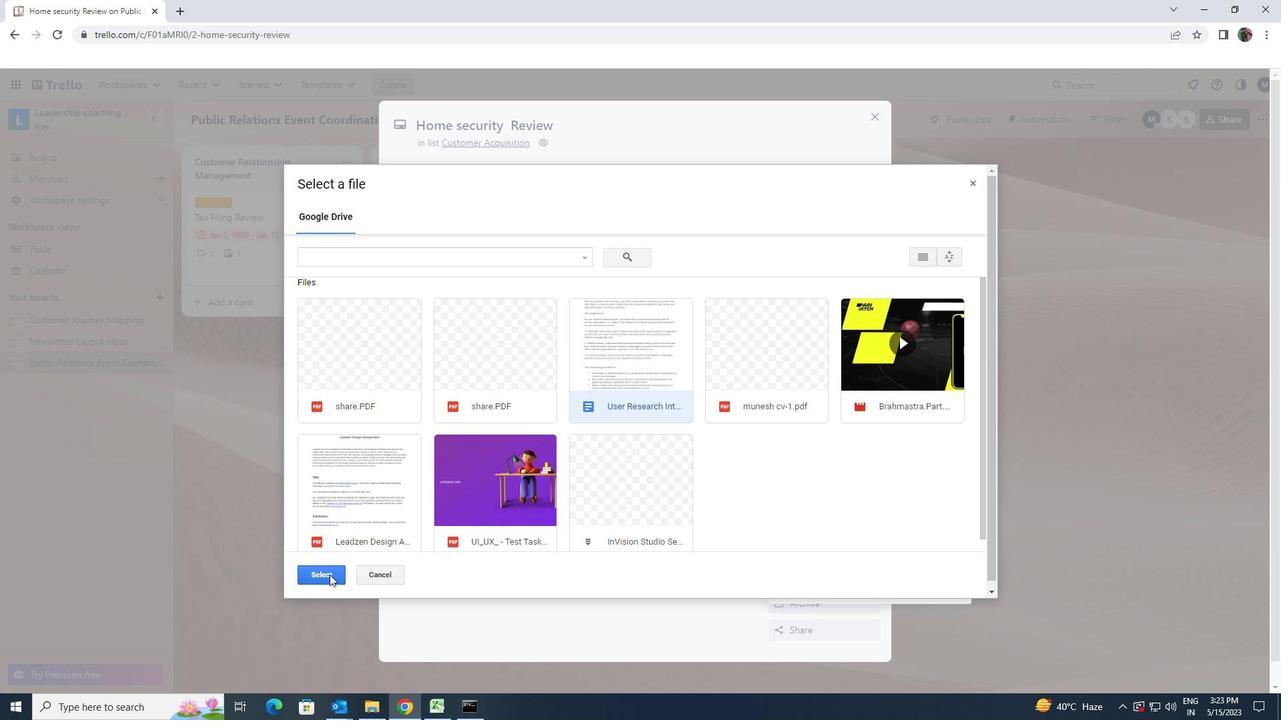 
Action: Mouse moved to (489, 280)
Screenshot: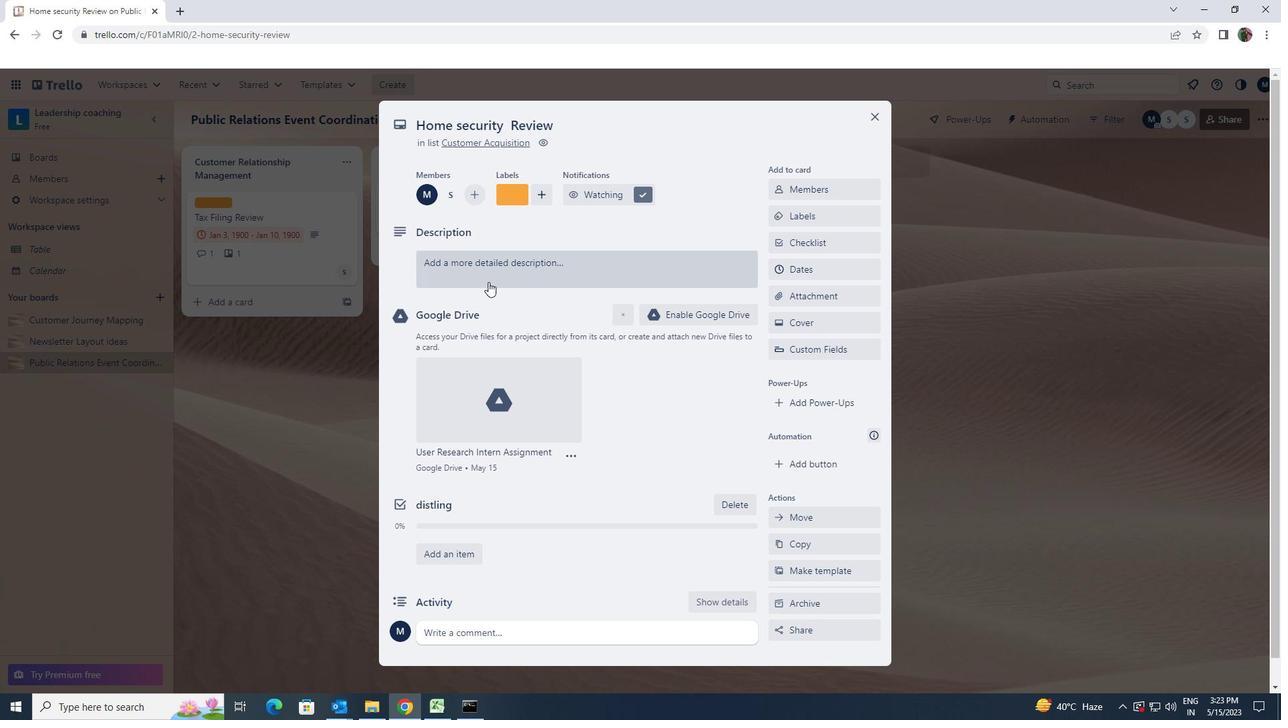 
Action: Mouse pressed left at (489, 280)
Screenshot: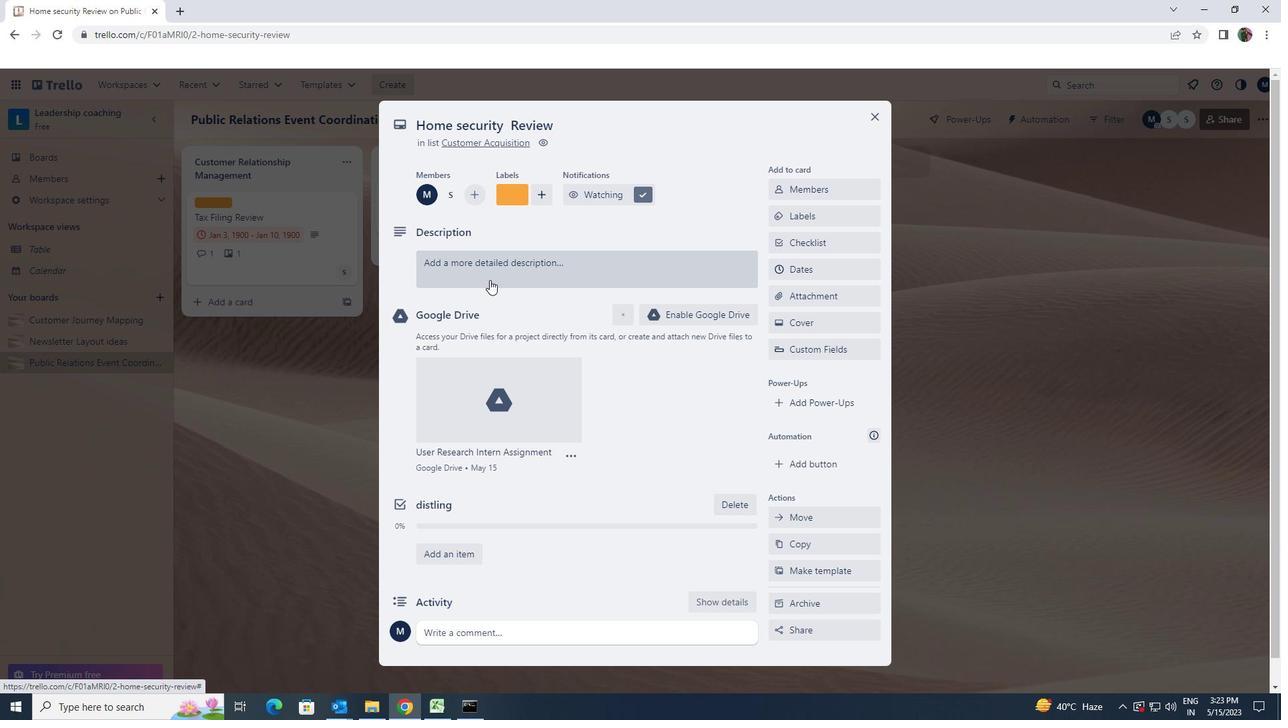 
Action: Mouse moved to (496, 284)
Screenshot: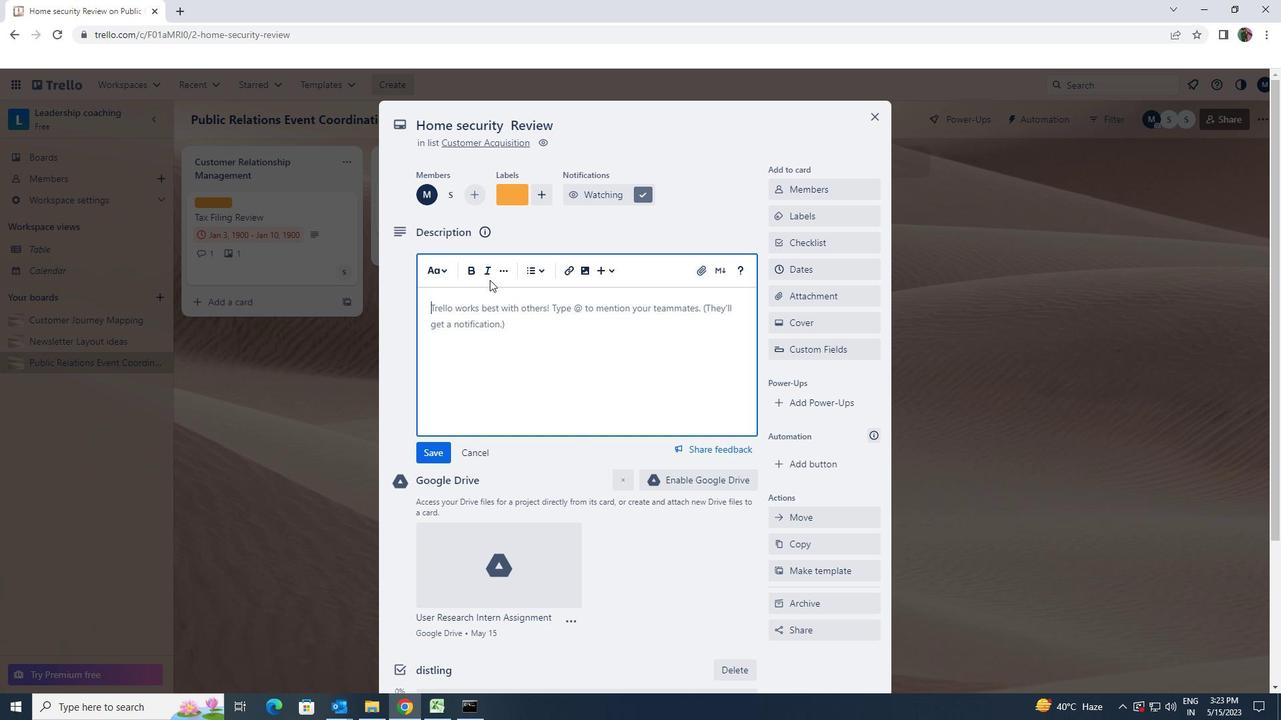 
Action: Key pressed <Key.shift><Key.shift>PLAN<Key.space>AND<Key.space>EXECUTE<Key.space>COMPANY<Key.space>TEAM<Key.space>BUILDING<Key.space>SEMINAR<Key.space>
Screenshot: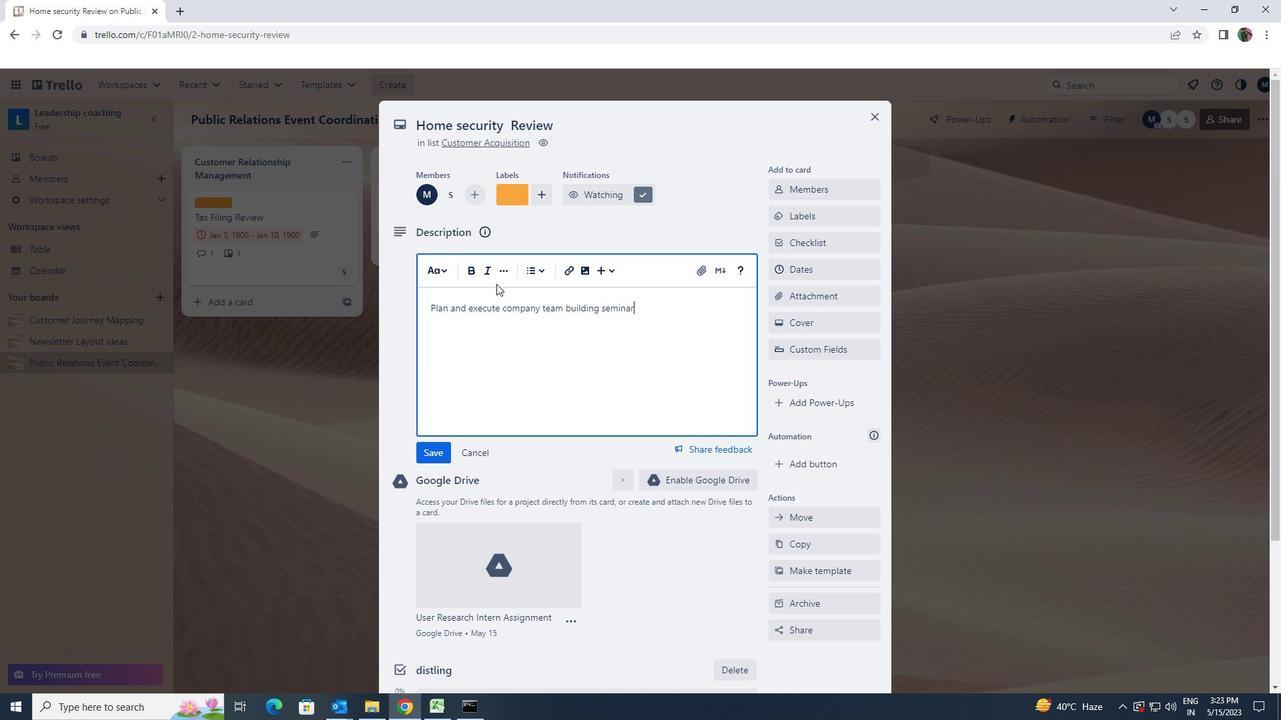 
Action: Mouse moved to (442, 449)
Screenshot: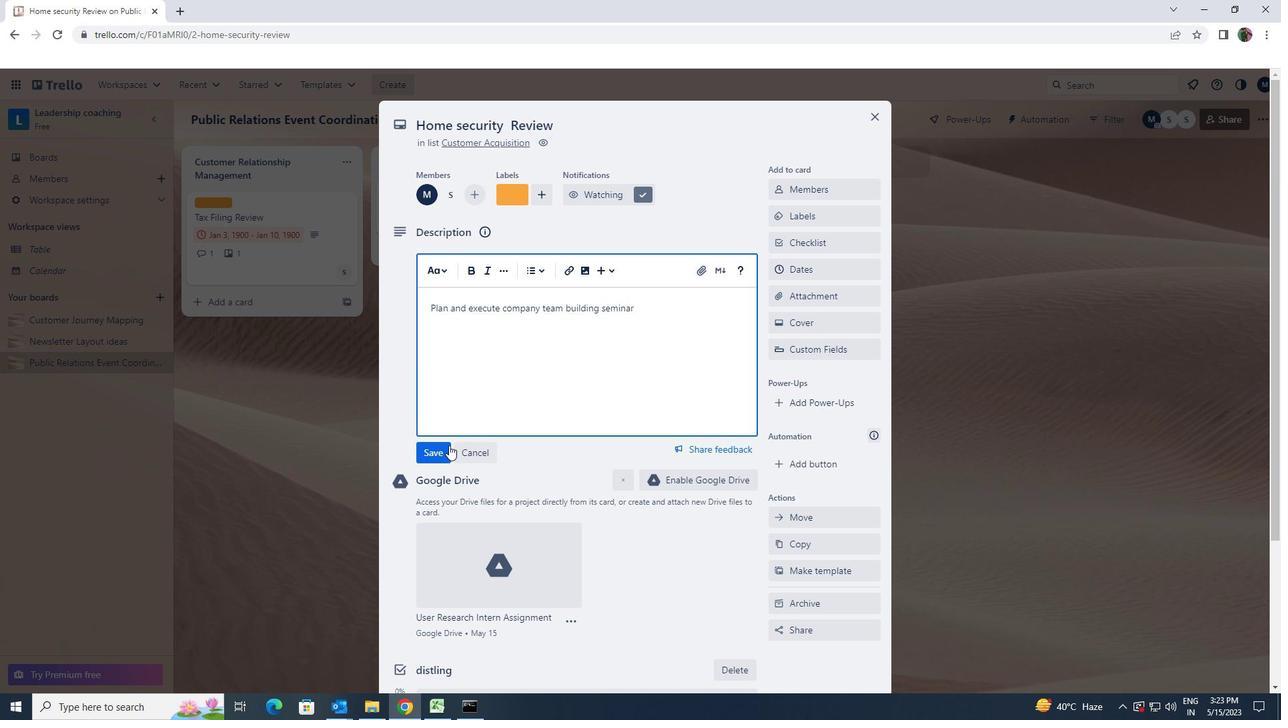 
Action: Mouse pressed left at (442, 449)
Screenshot: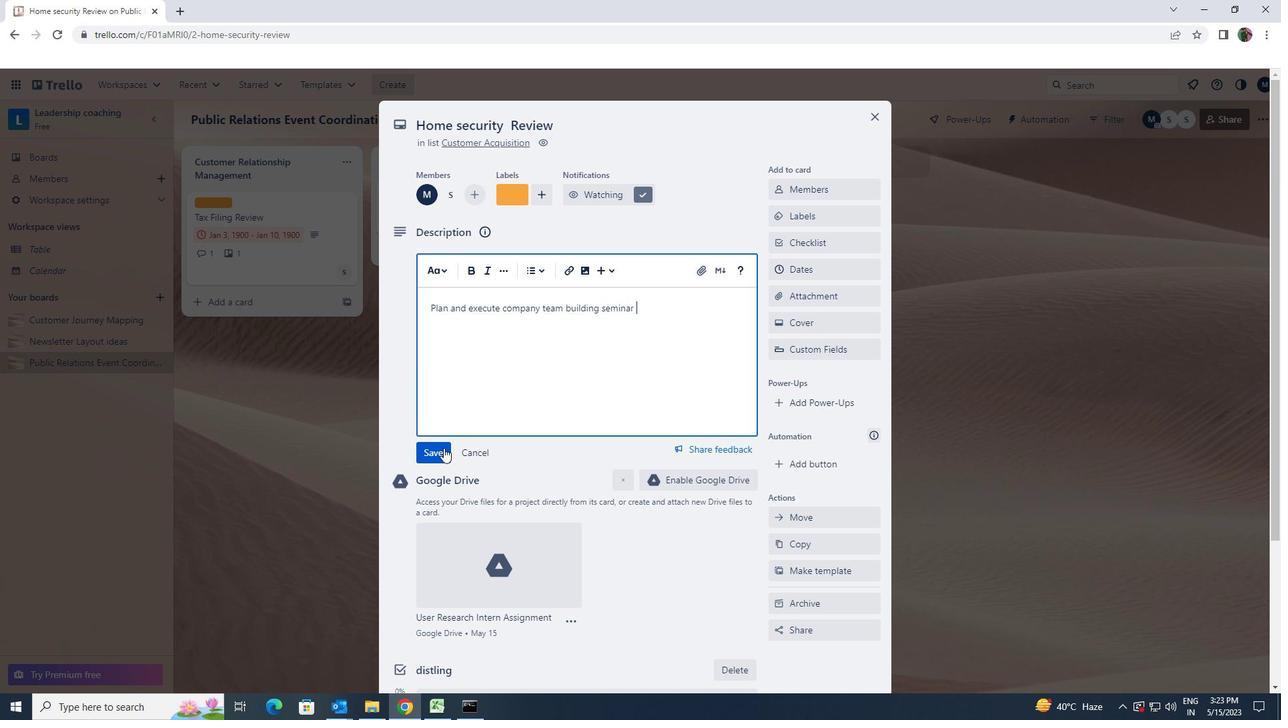 
Action: Mouse moved to (550, 431)
Screenshot: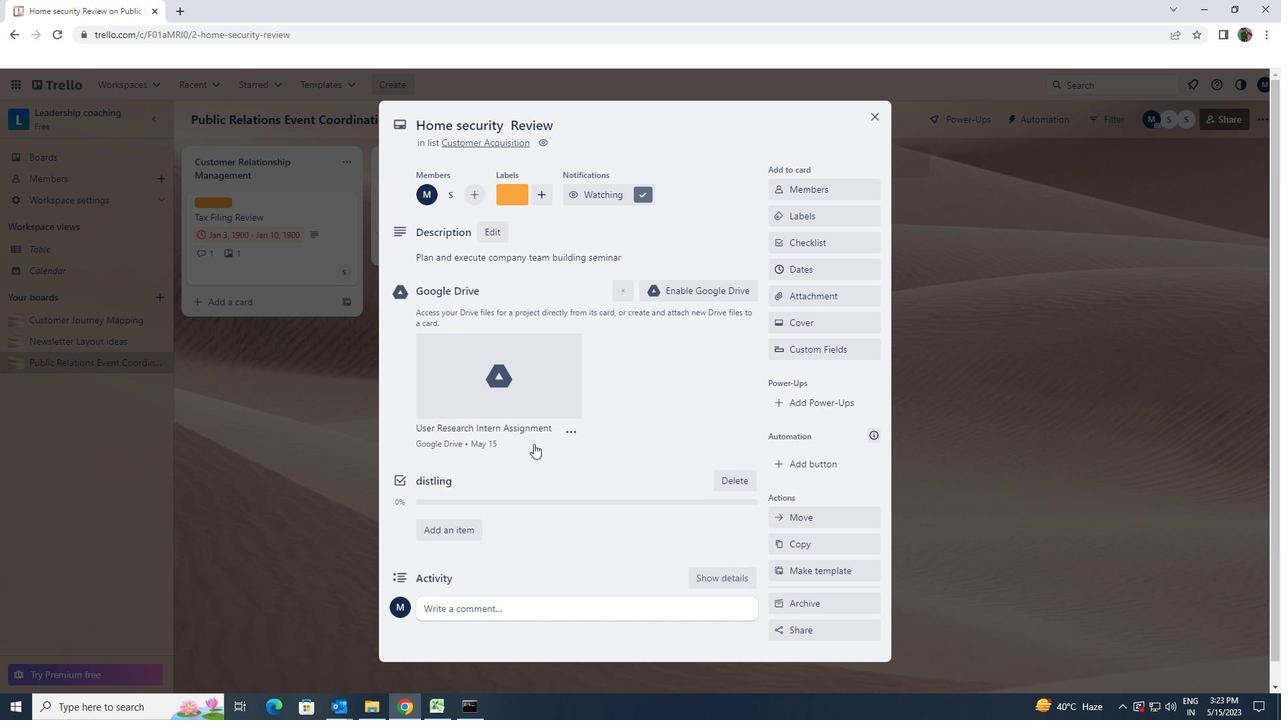
Action: Mouse scrolled (550, 431) with delta (0, 0)
Screenshot: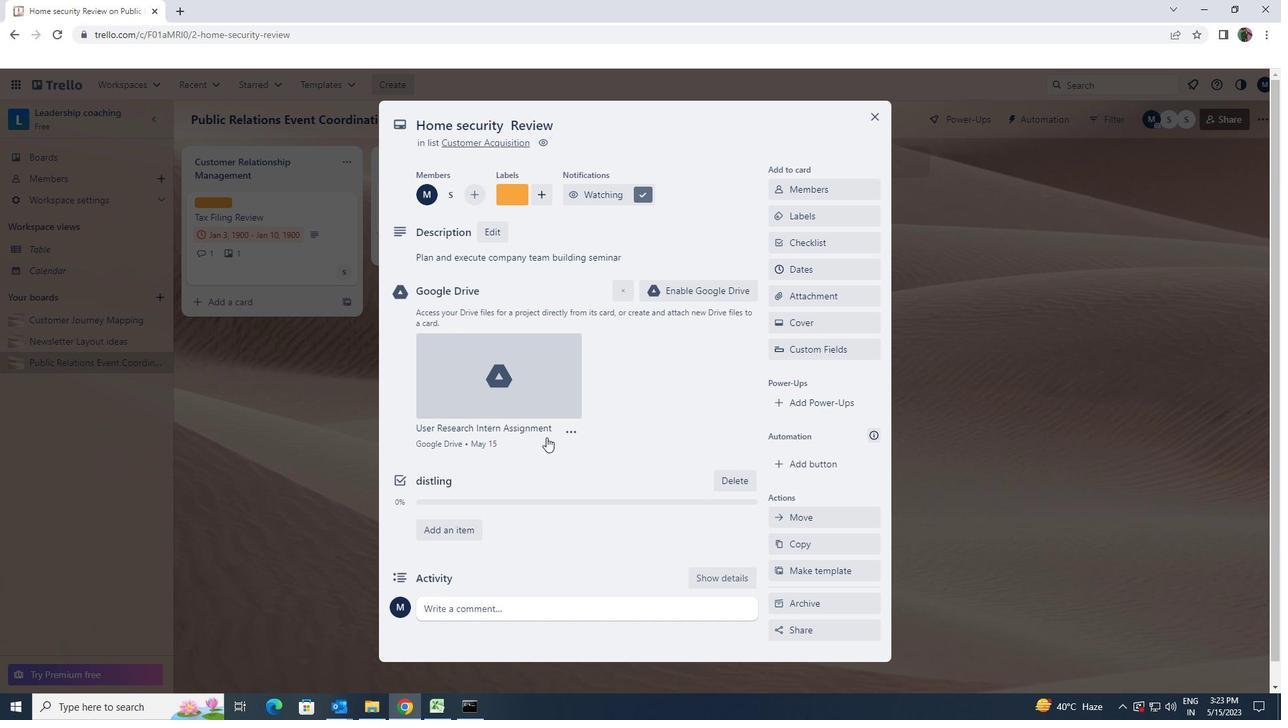 
Action: Mouse scrolled (550, 431) with delta (0, 0)
Screenshot: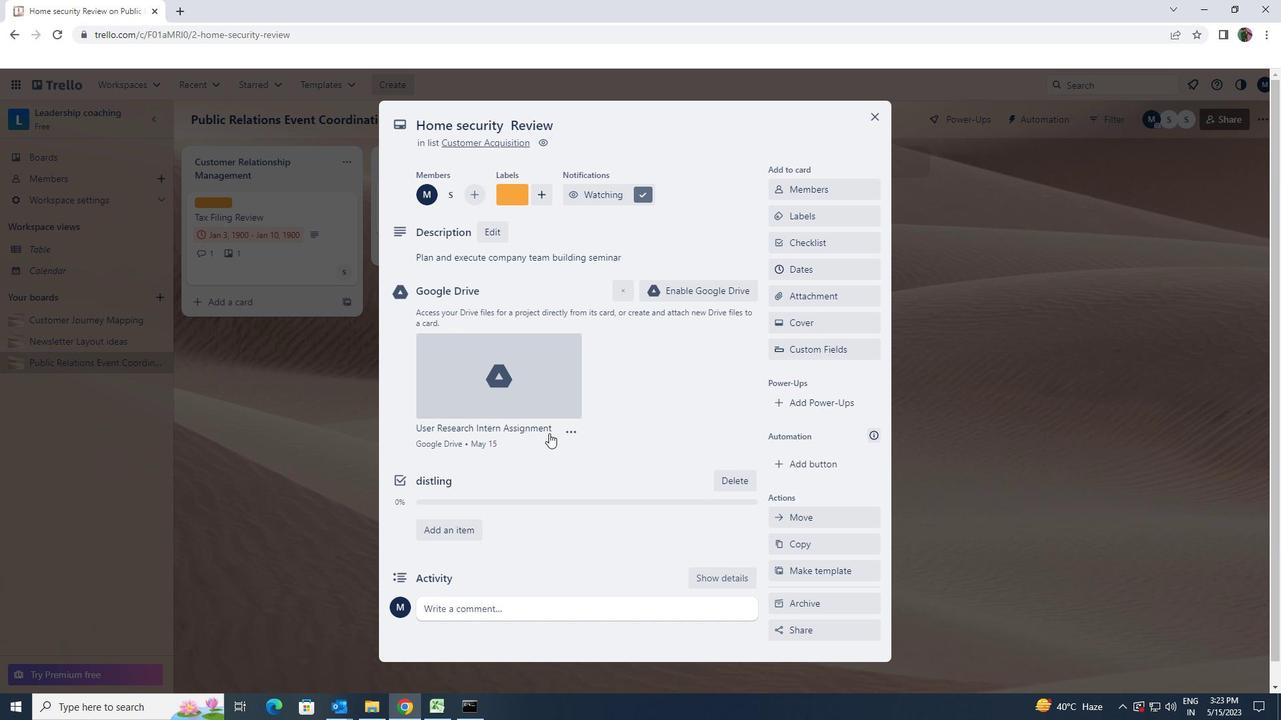
Action: Mouse scrolled (550, 431) with delta (0, 0)
Screenshot: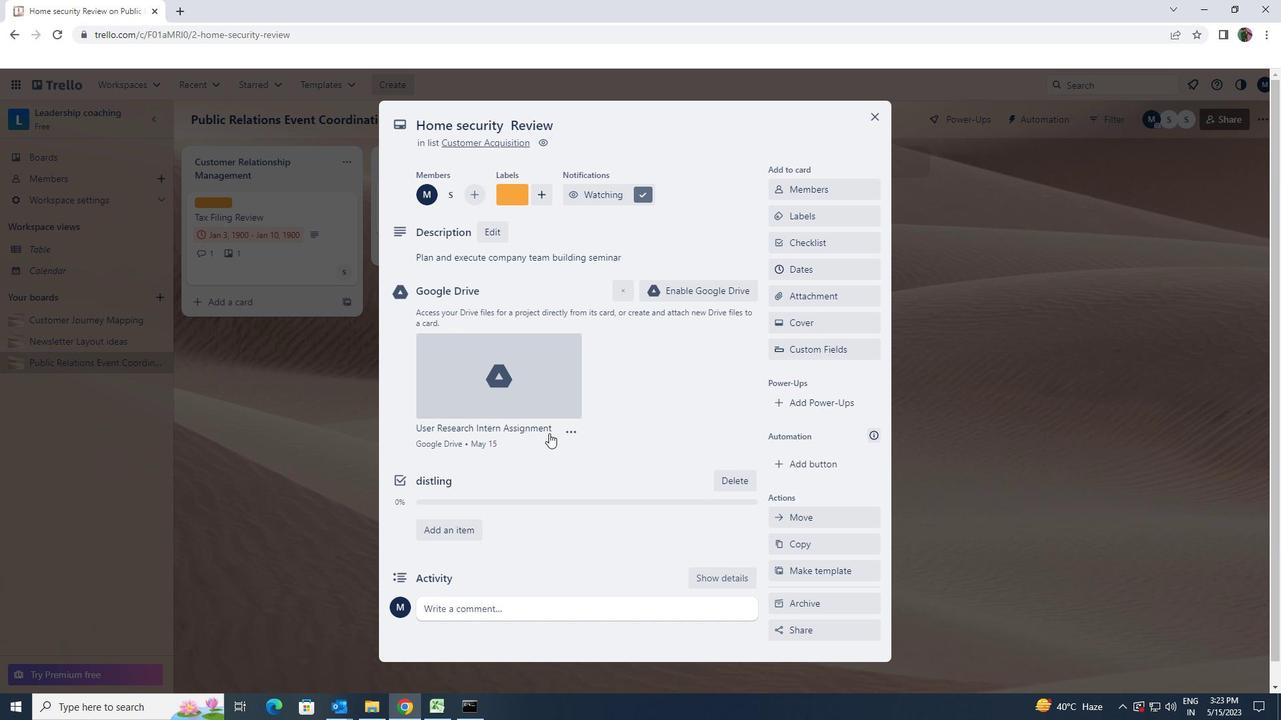 
Action: Mouse moved to (576, 583)
Screenshot: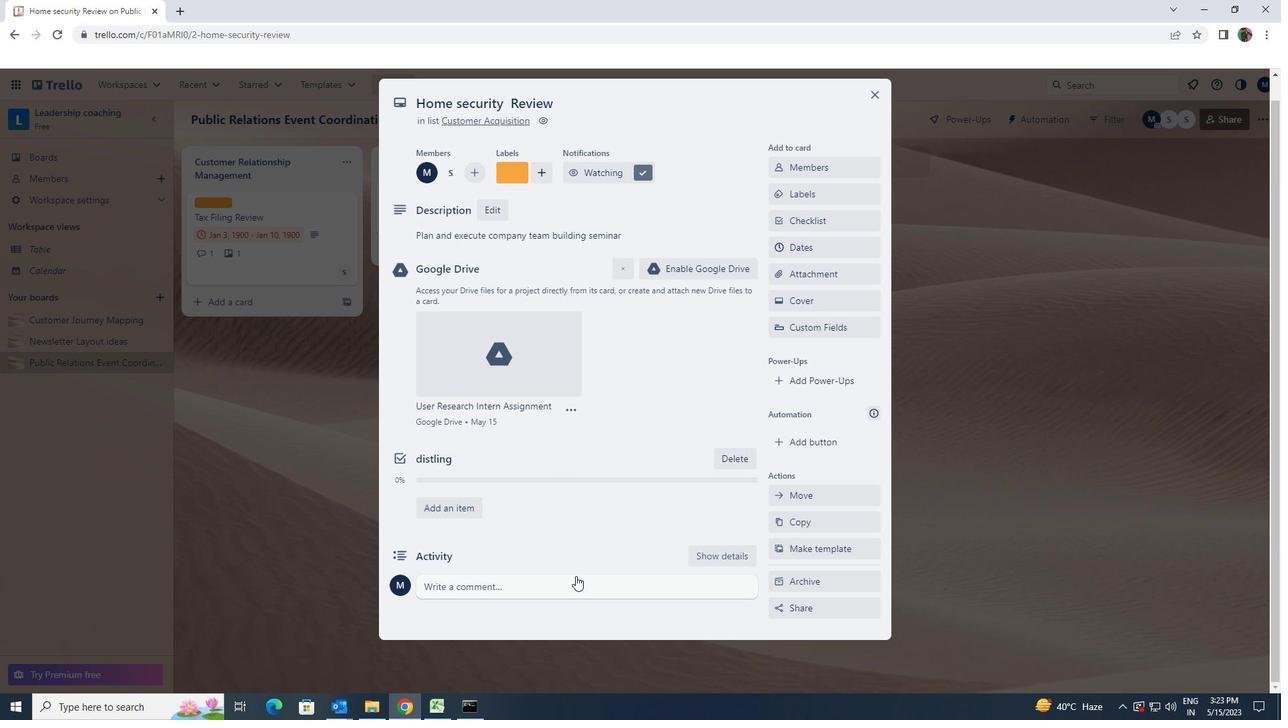 
Action: Mouse pressed left at (576, 583)
Screenshot: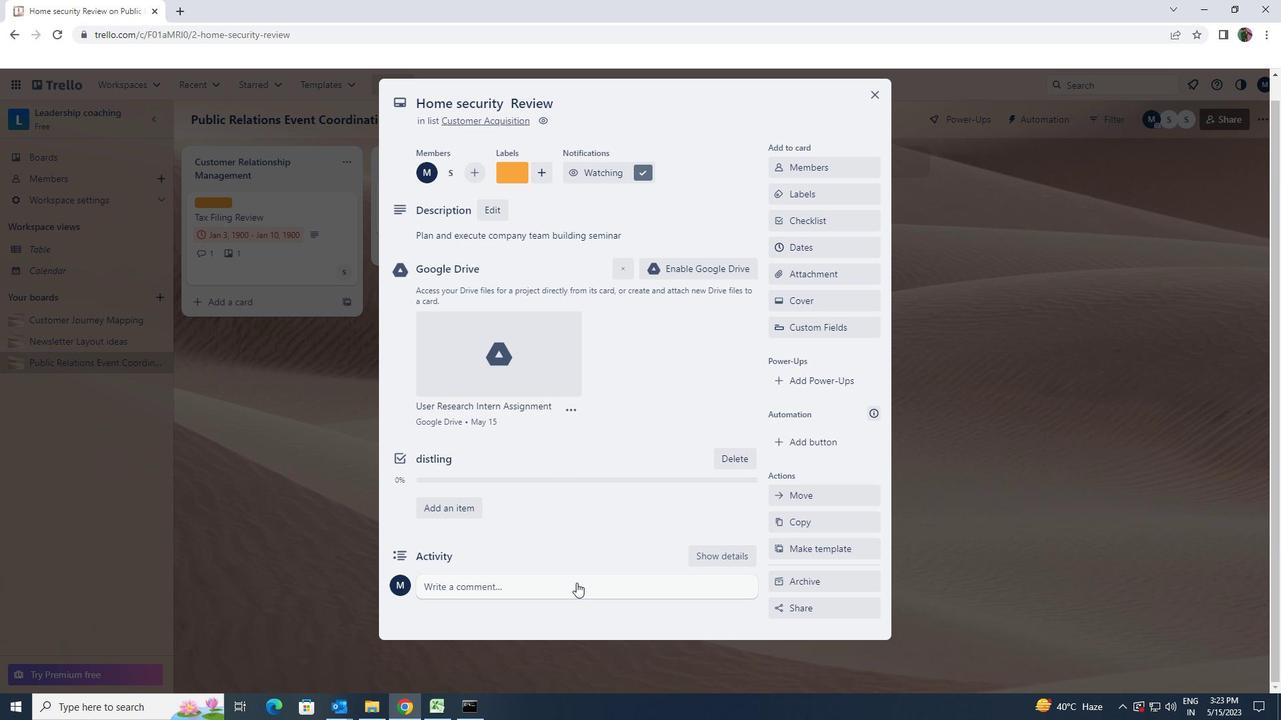 
Action: Mouse moved to (577, 583)
Screenshot: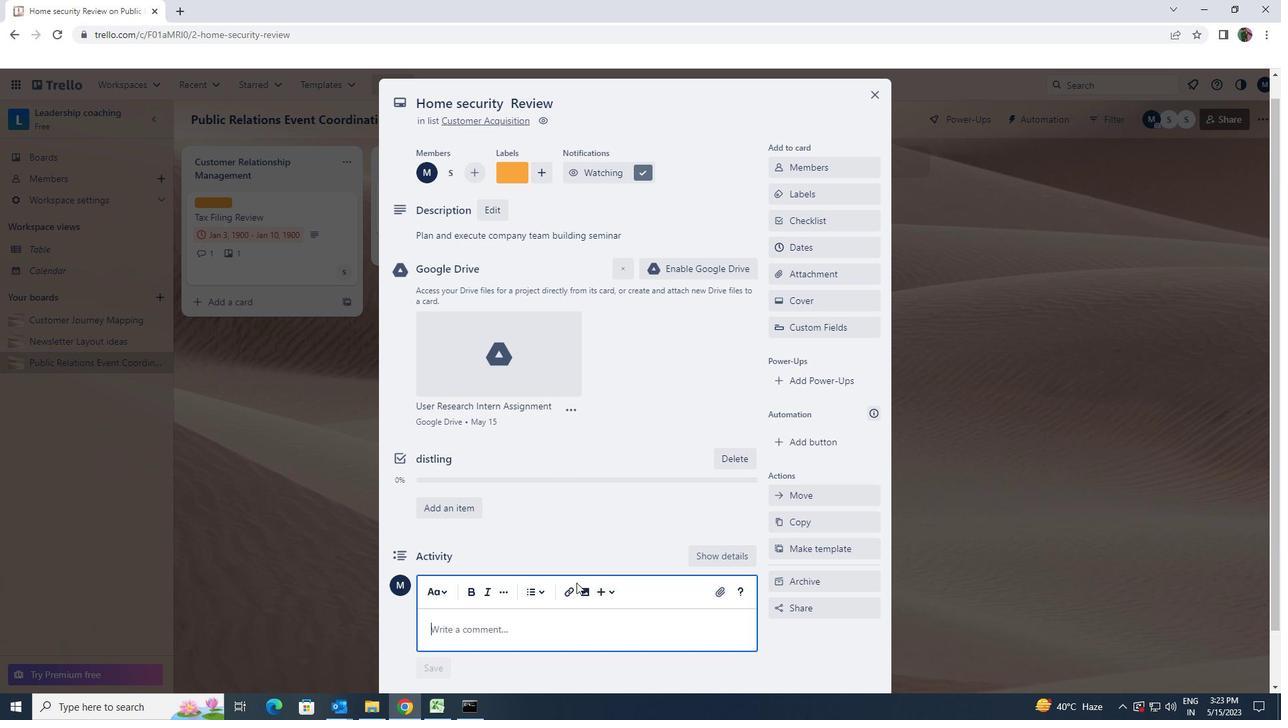 
Action: Key pressed <Key.shift>WE<Key.space>SHU<Key.backspace>OUD<Key.space><Key.backspace><Key.backspace>LD<Key.space>APPROACH<Key.space>THIS<Key.space>TASK<Key.space>WITH<Key.space>SENSE<Key.space>OF<Key.space>PERSISTENCE<Key.space>AND<Key.space>DETERMINATION<Key.space>WILLINH<Key.backspace>G<Key.space>TO<Key.space>OVERCOME<Key.space>OBSTACLES<Key.space>AND<Key.space>PUSH<Key.space>THROUGH<Key.space>CHALLENGES
Screenshot: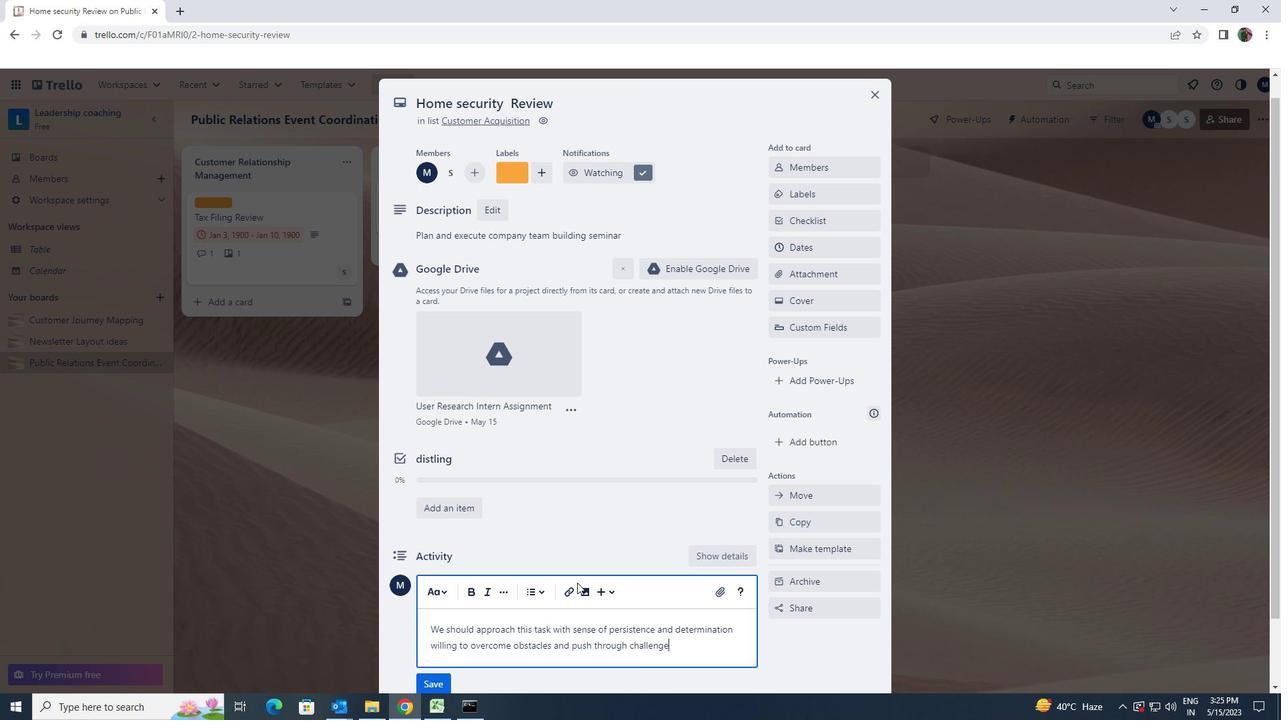 
Action: Mouse moved to (437, 682)
Screenshot: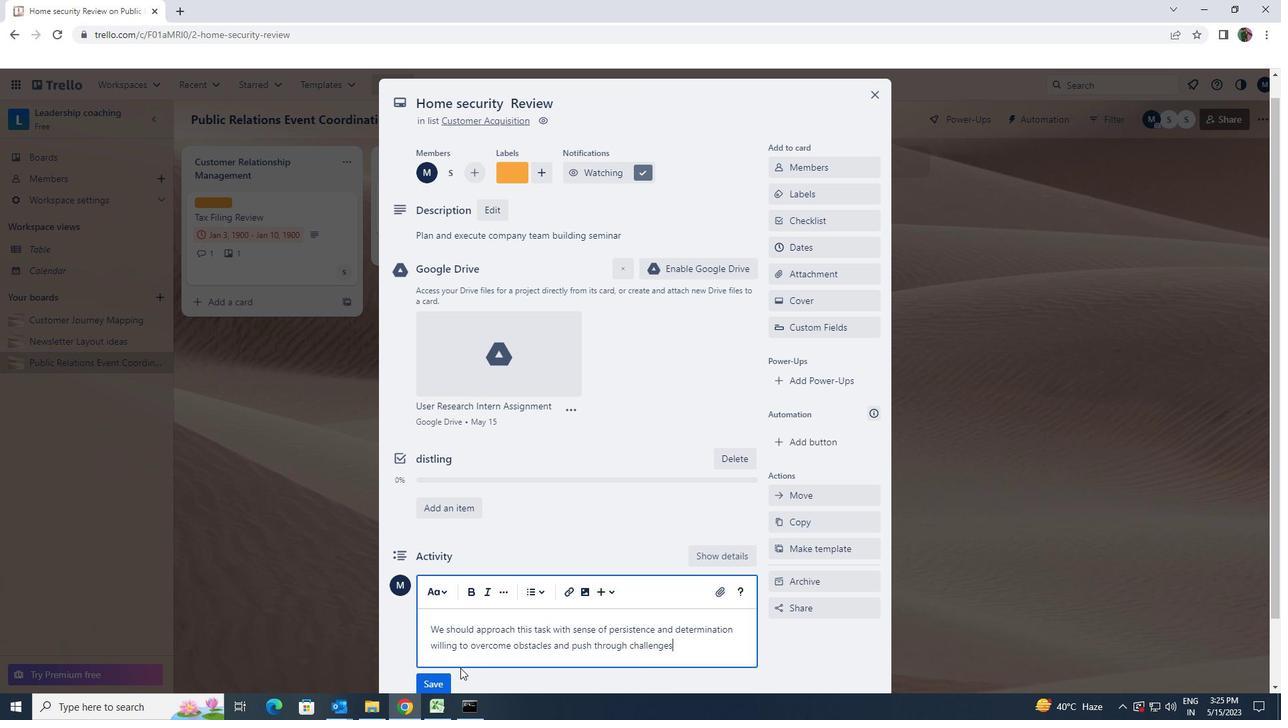 
Action: Mouse pressed left at (437, 682)
Screenshot: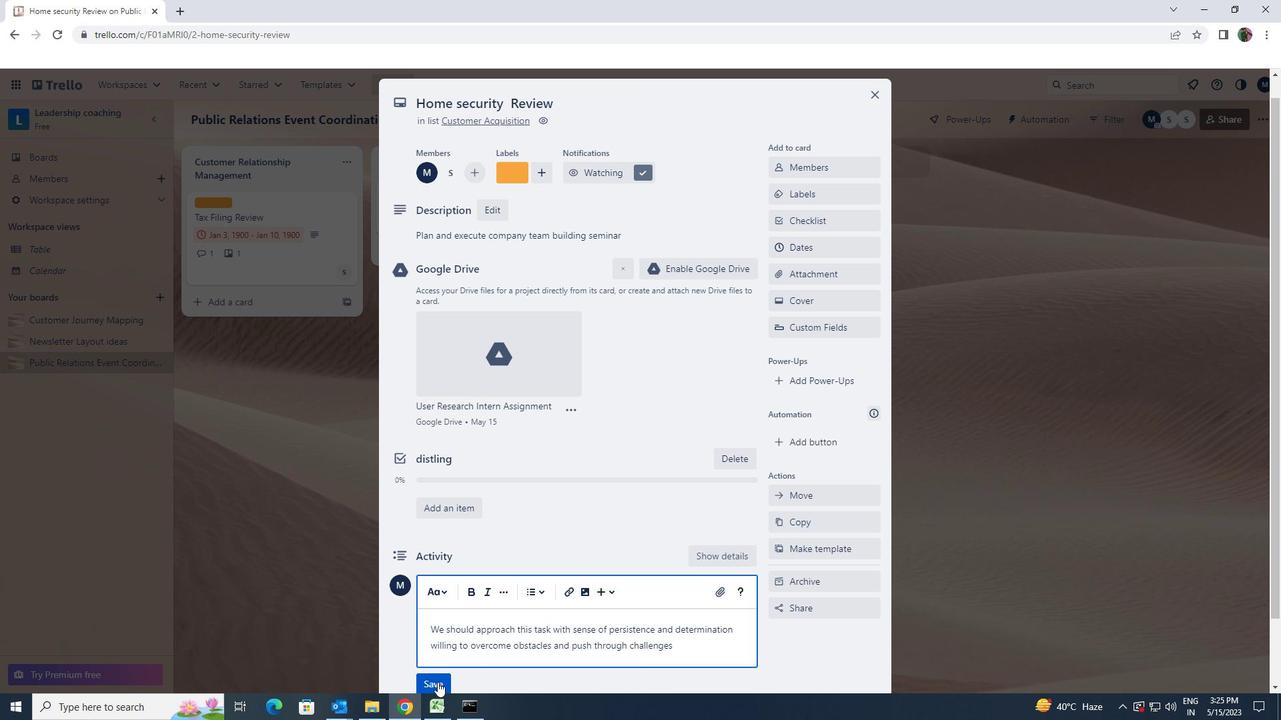 
Action: Mouse moved to (532, 540)
Screenshot: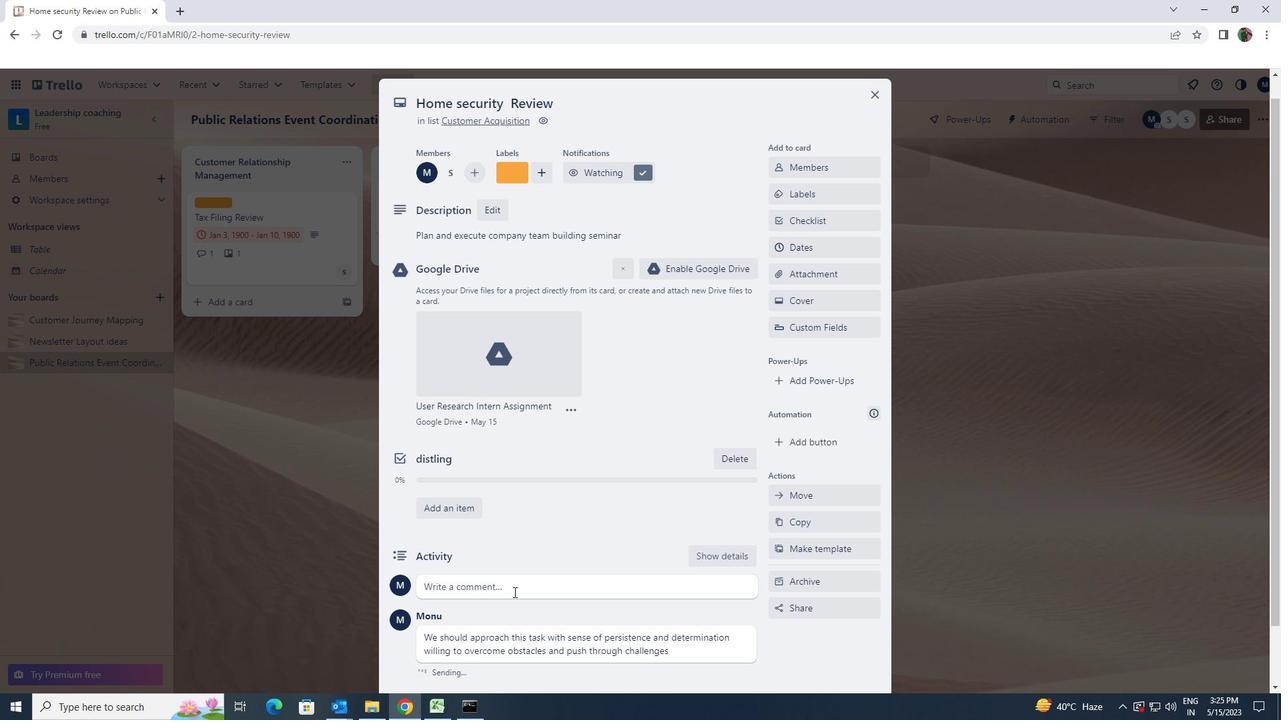 
Action: Mouse scrolled (532, 541) with delta (0, 0)
Screenshot: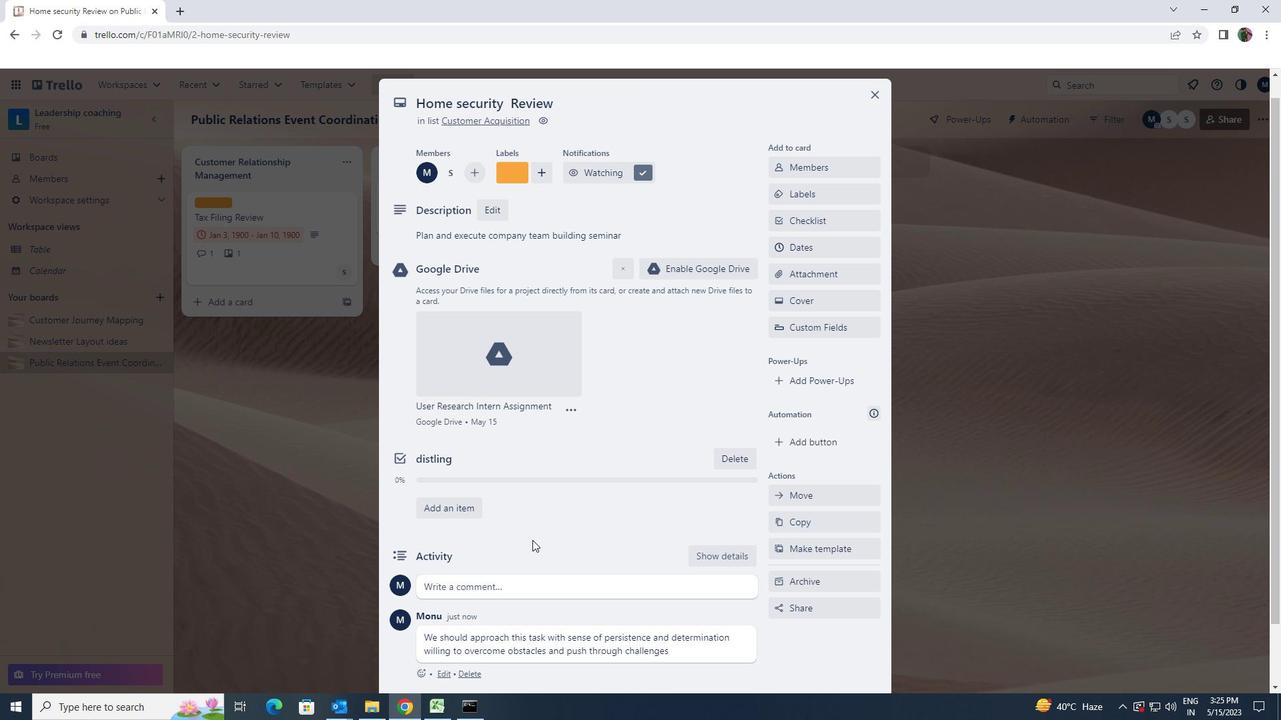 
Action: Mouse scrolled (532, 541) with delta (0, 0)
Screenshot: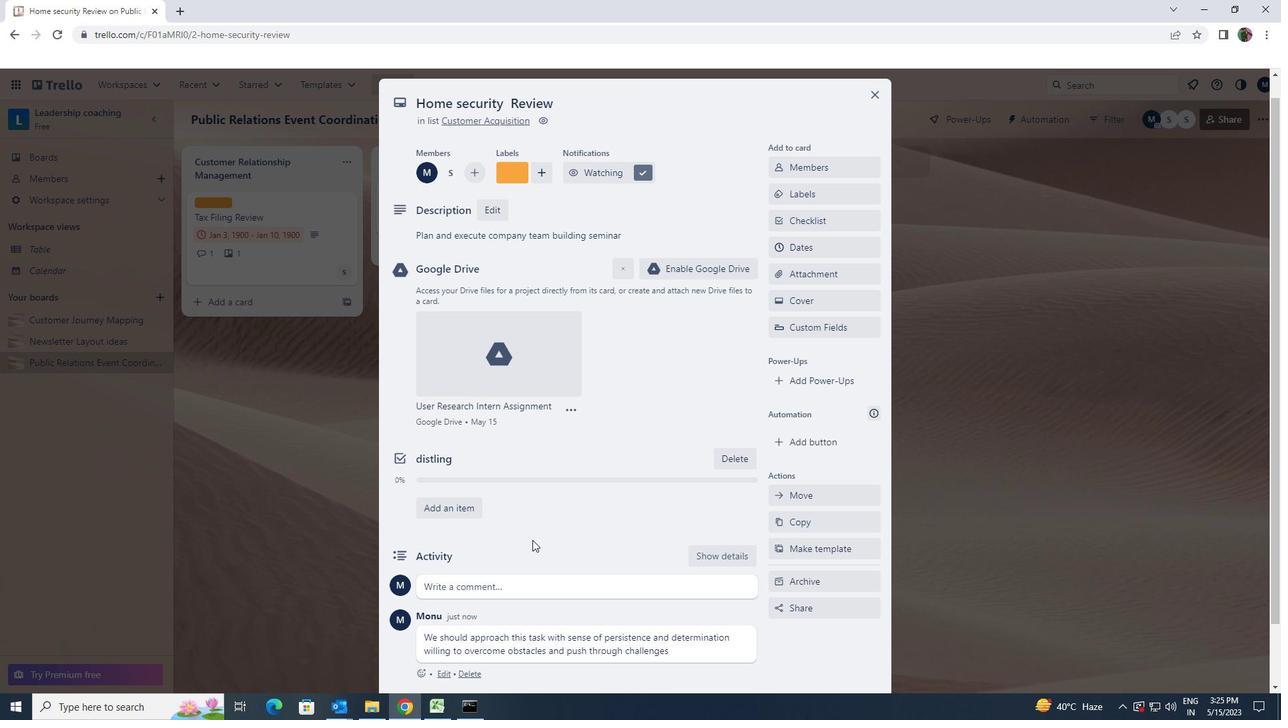 
Action: Mouse scrolled (532, 541) with delta (0, 0)
Screenshot: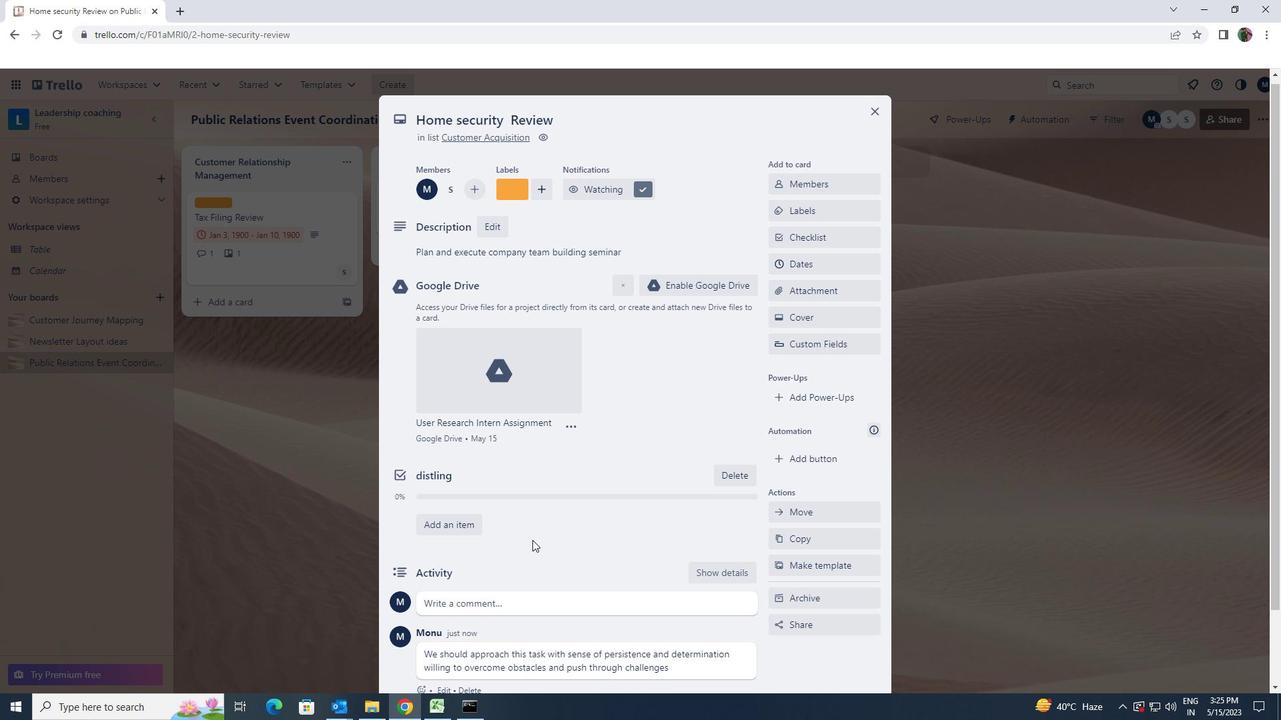 
Action: Mouse moved to (788, 274)
Screenshot: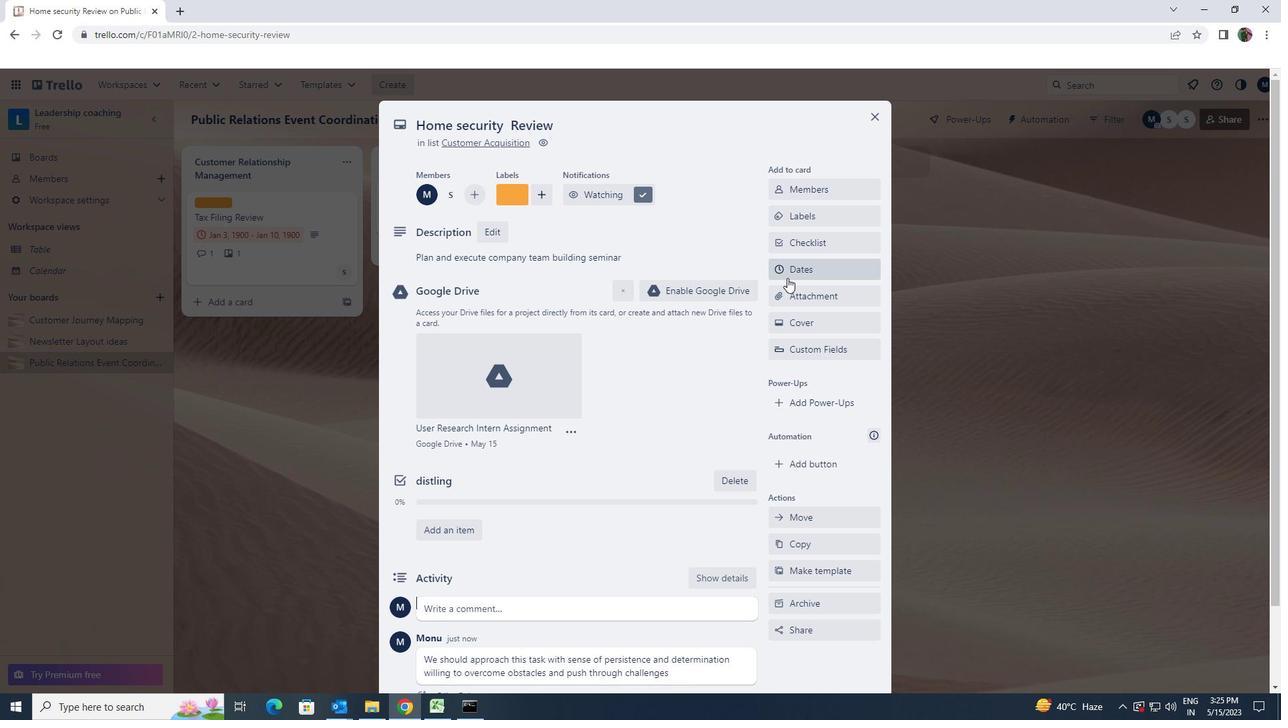 
Action: Mouse pressed left at (788, 274)
Screenshot: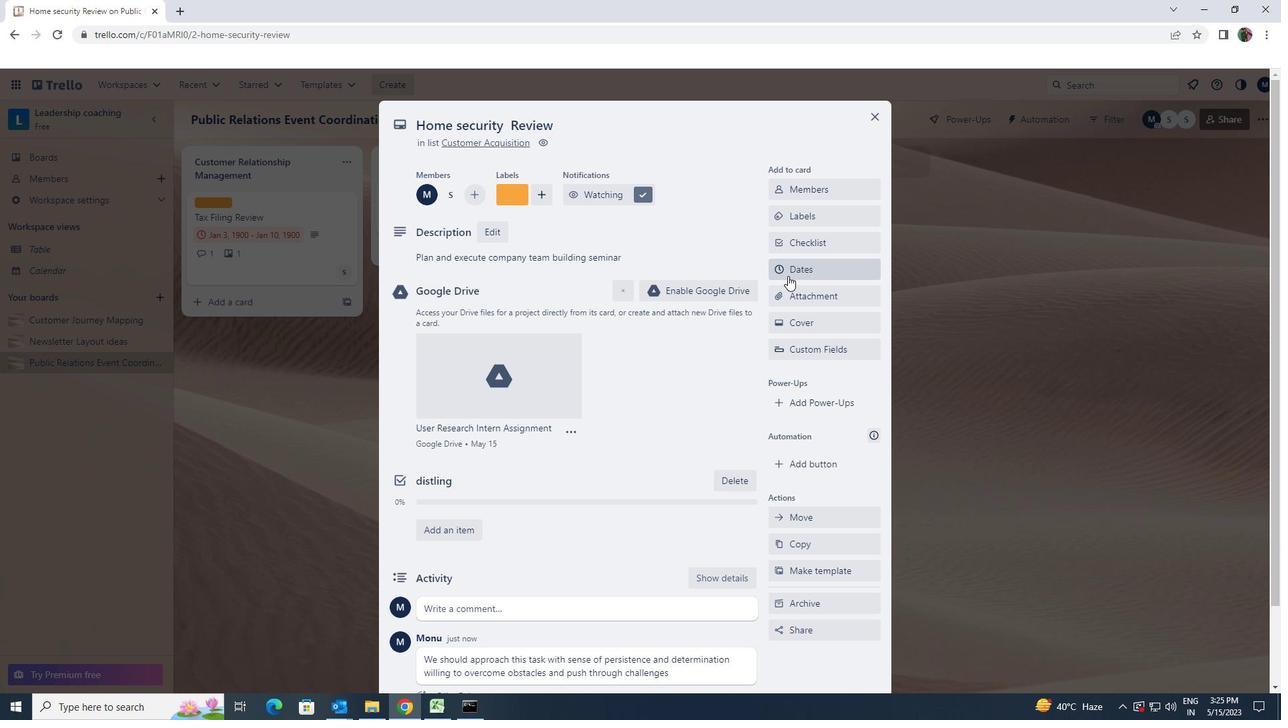 
Action: Mouse moved to (780, 352)
Screenshot: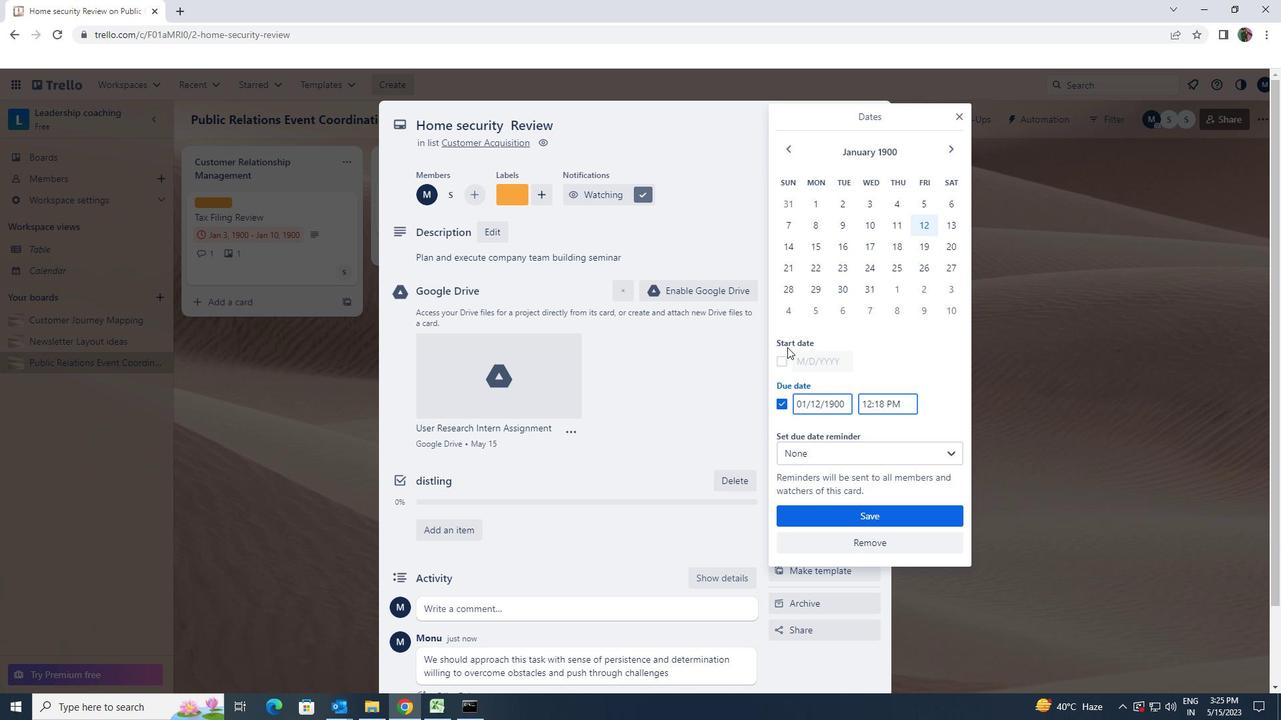 
Action: Mouse pressed left at (780, 352)
Screenshot: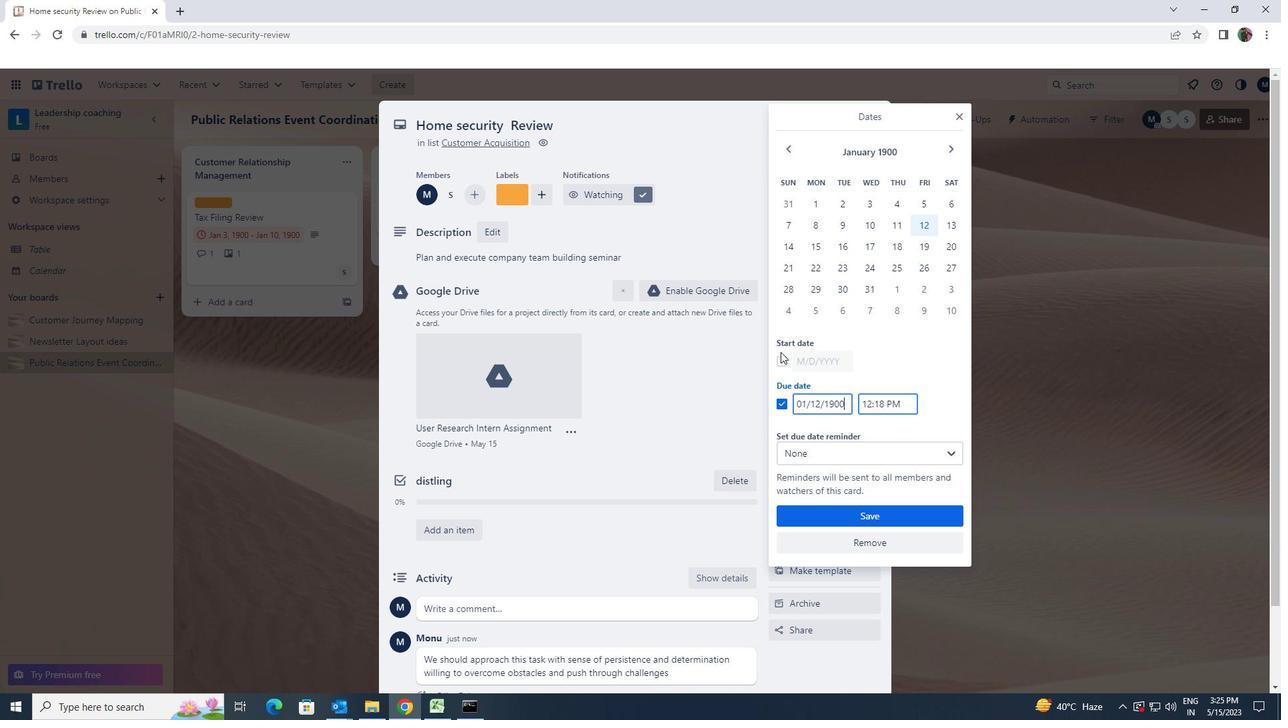 
Action: Mouse moved to (843, 361)
Screenshot: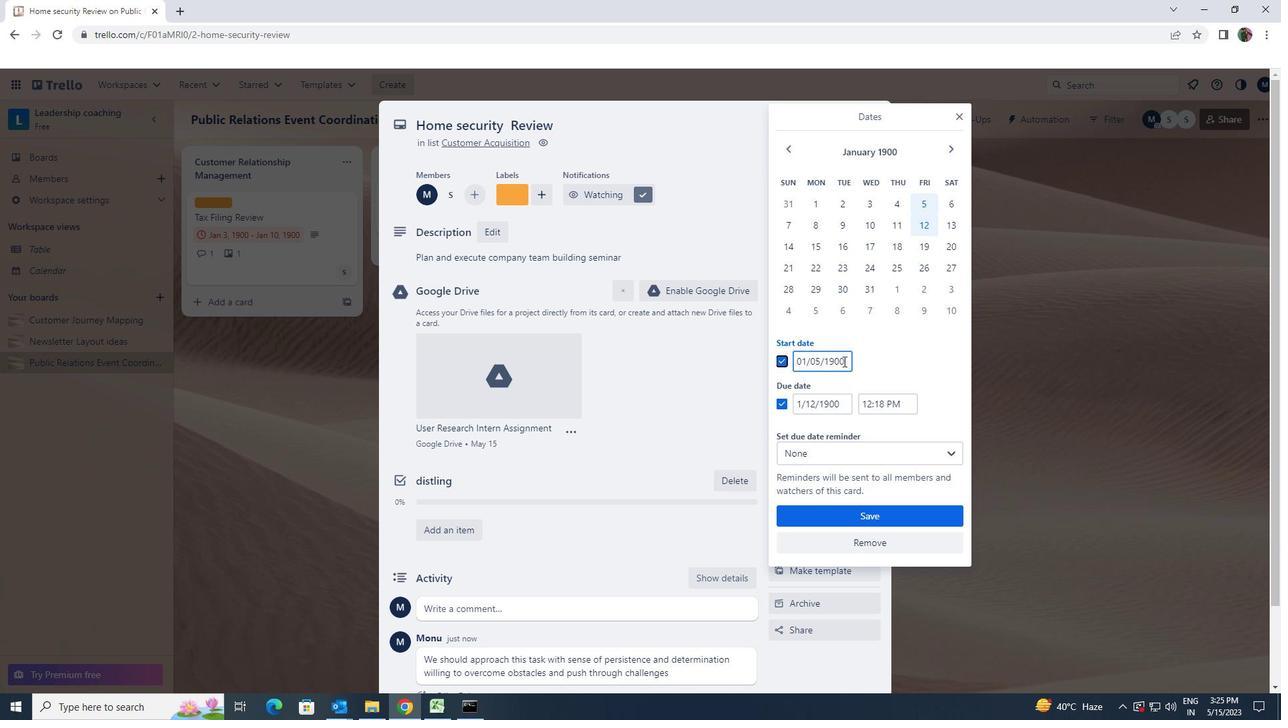 
Action: Mouse pressed left at (843, 361)
Screenshot: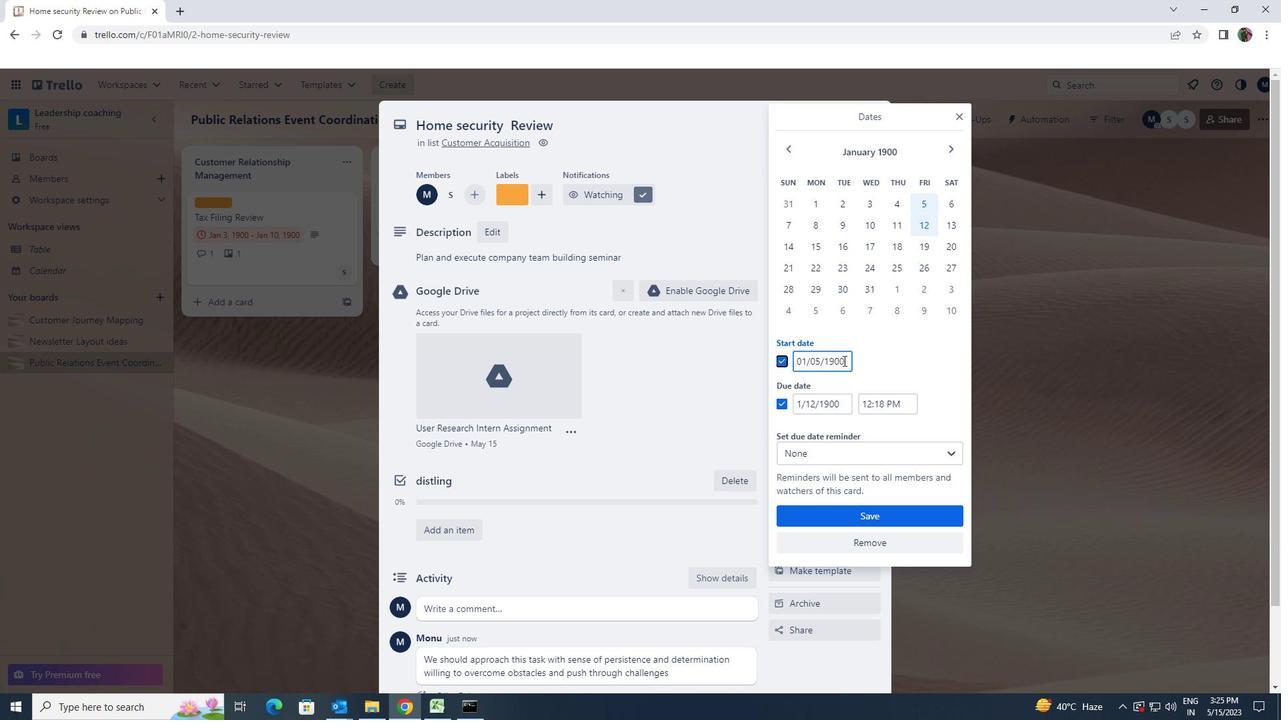 
Action: Mouse moved to (792, 365)
Screenshot: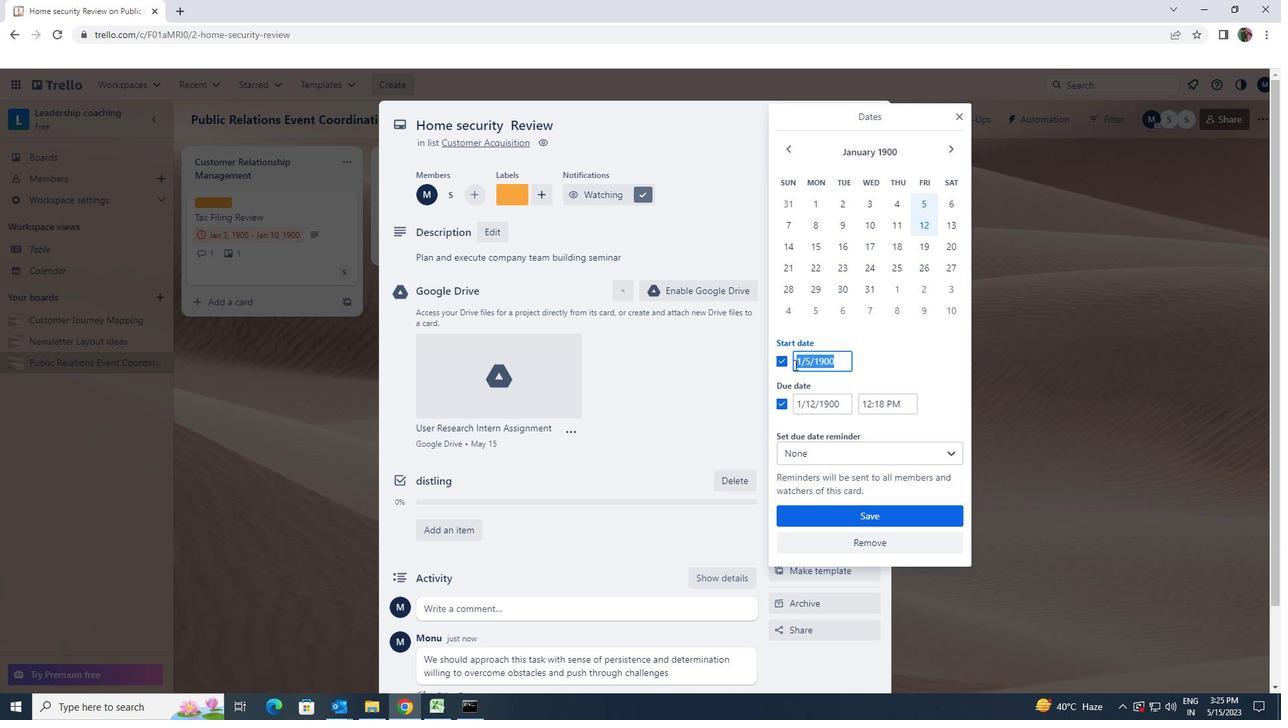 
Action: Key pressed 1/6/1900
Screenshot: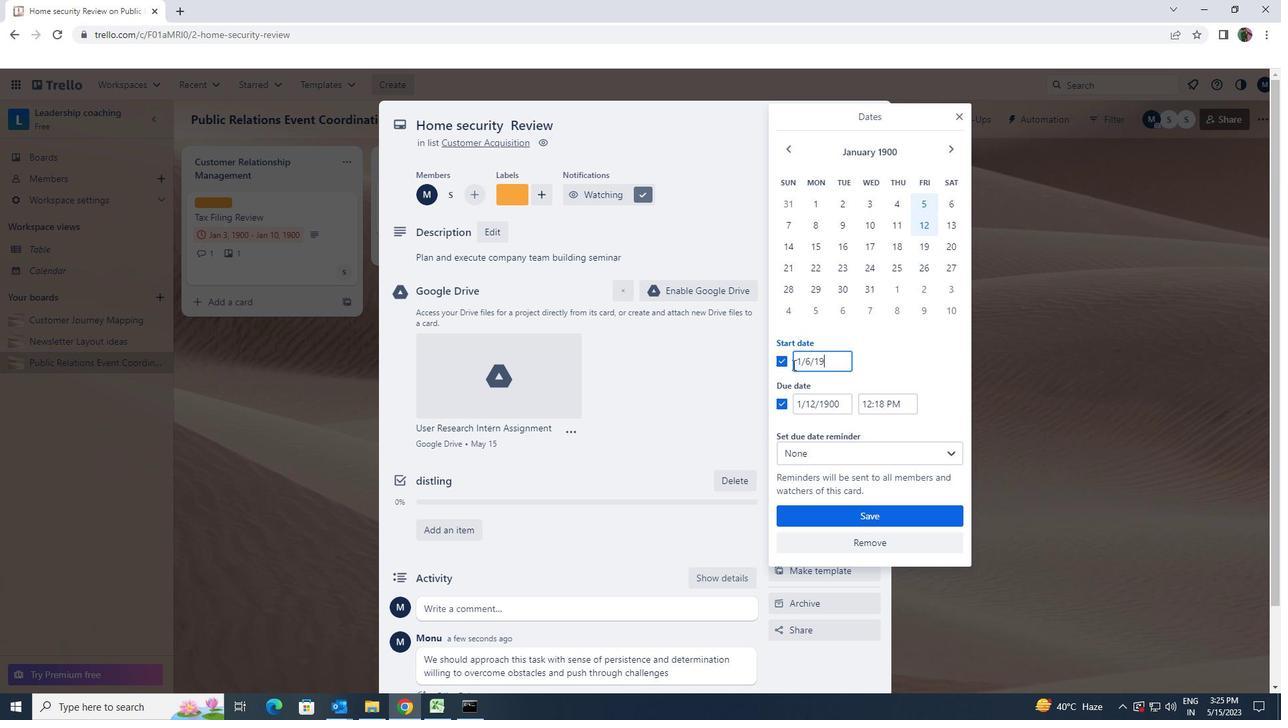 
Action: Mouse moved to (843, 401)
Screenshot: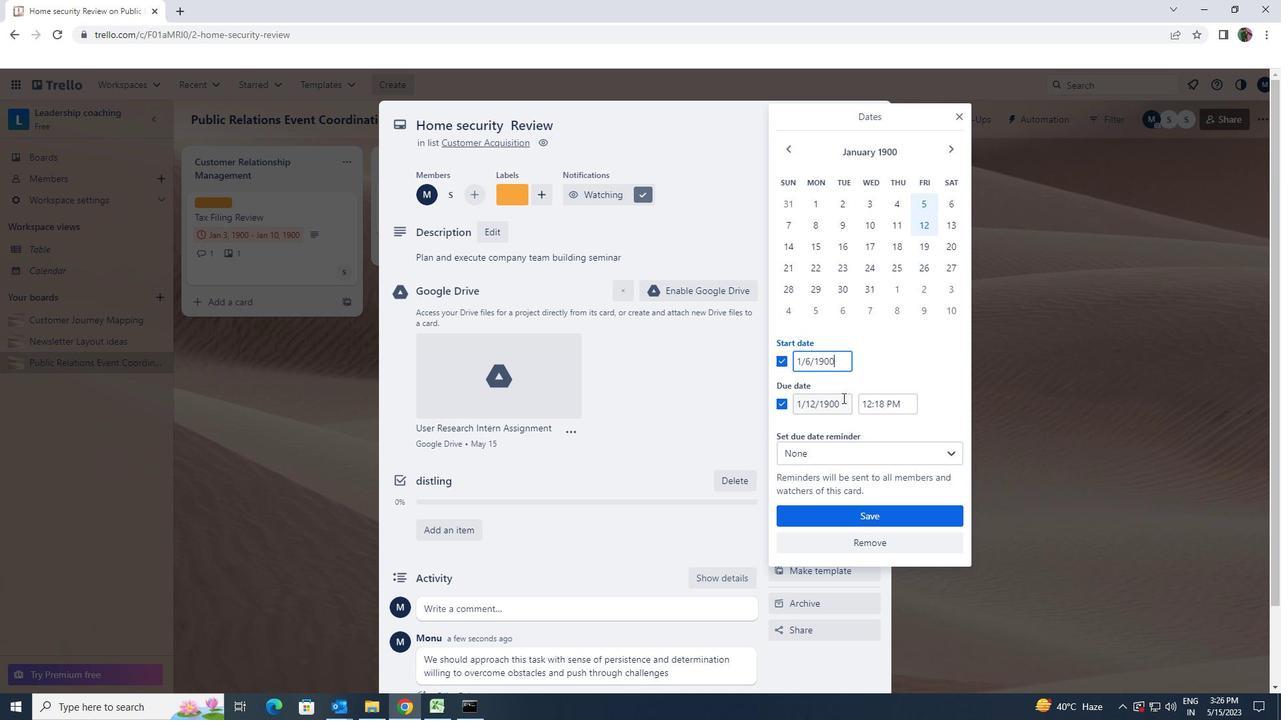 
Action: Mouse pressed left at (843, 401)
Screenshot: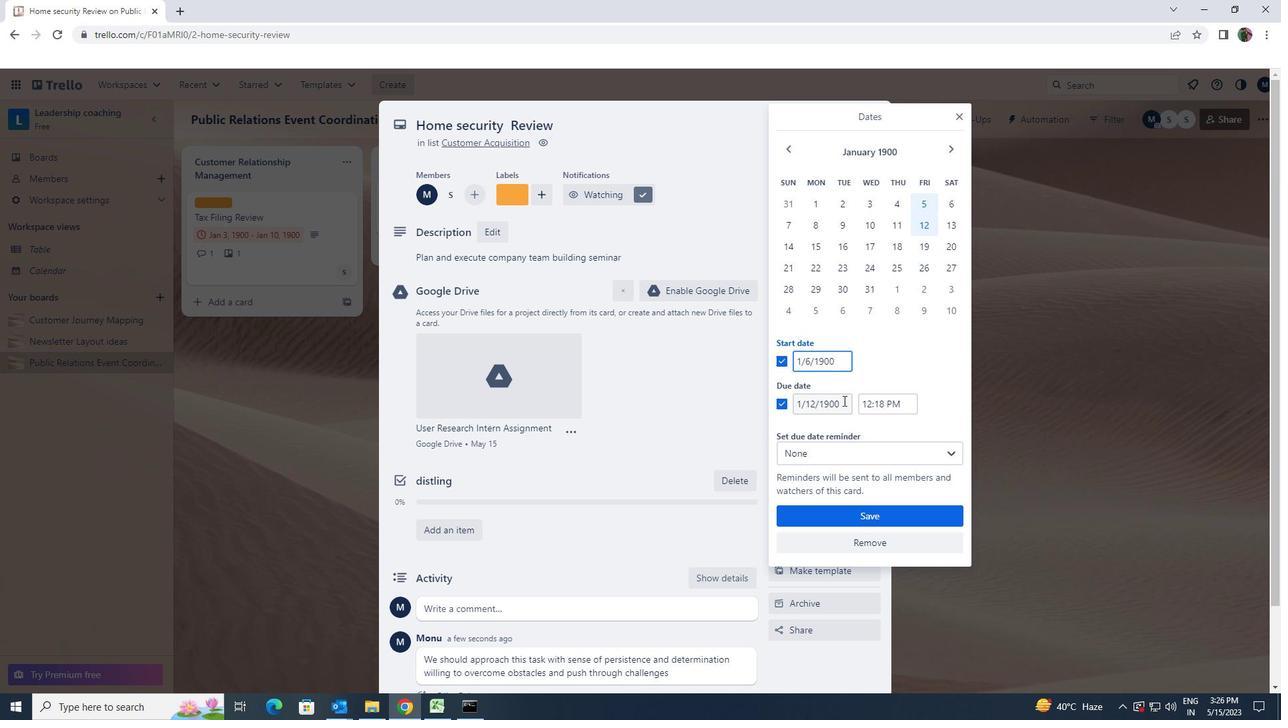 
Action: Mouse moved to (782, 412)
Screenshot: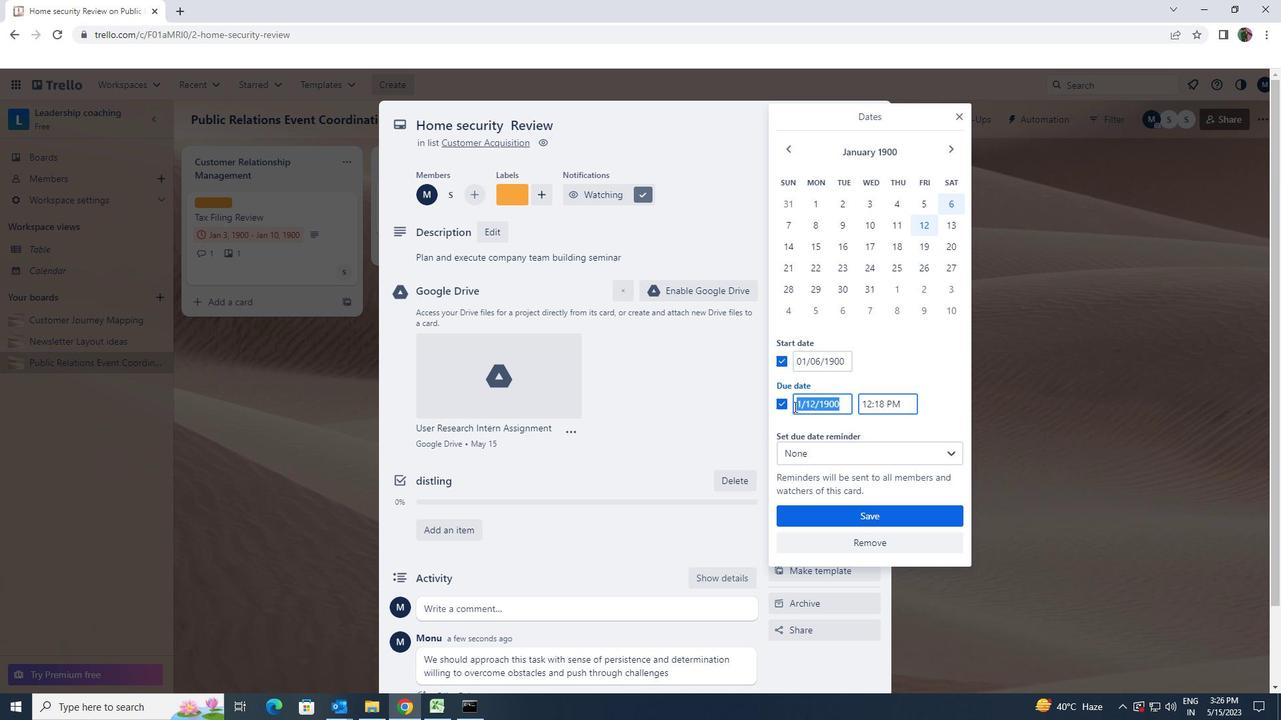 
Action: Key pressed 1/13/1900
Screenshot: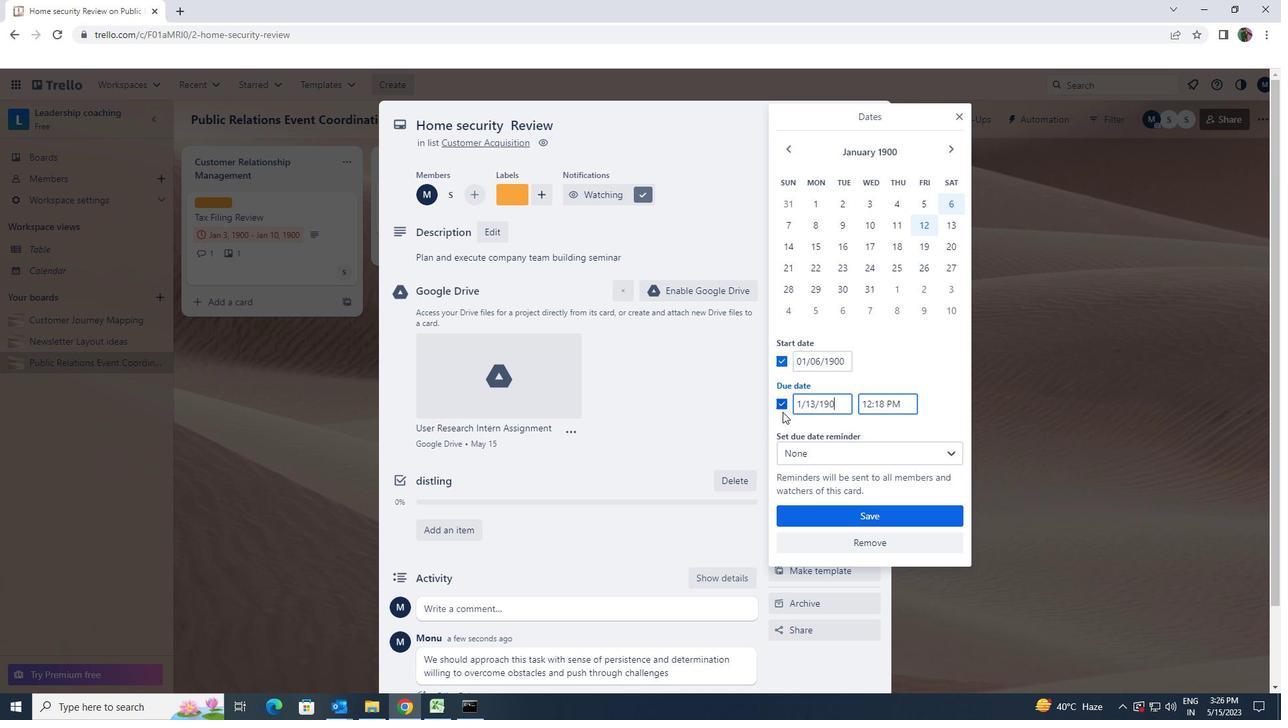 
Action: Mouse moved to (816, 513)
Screenshot: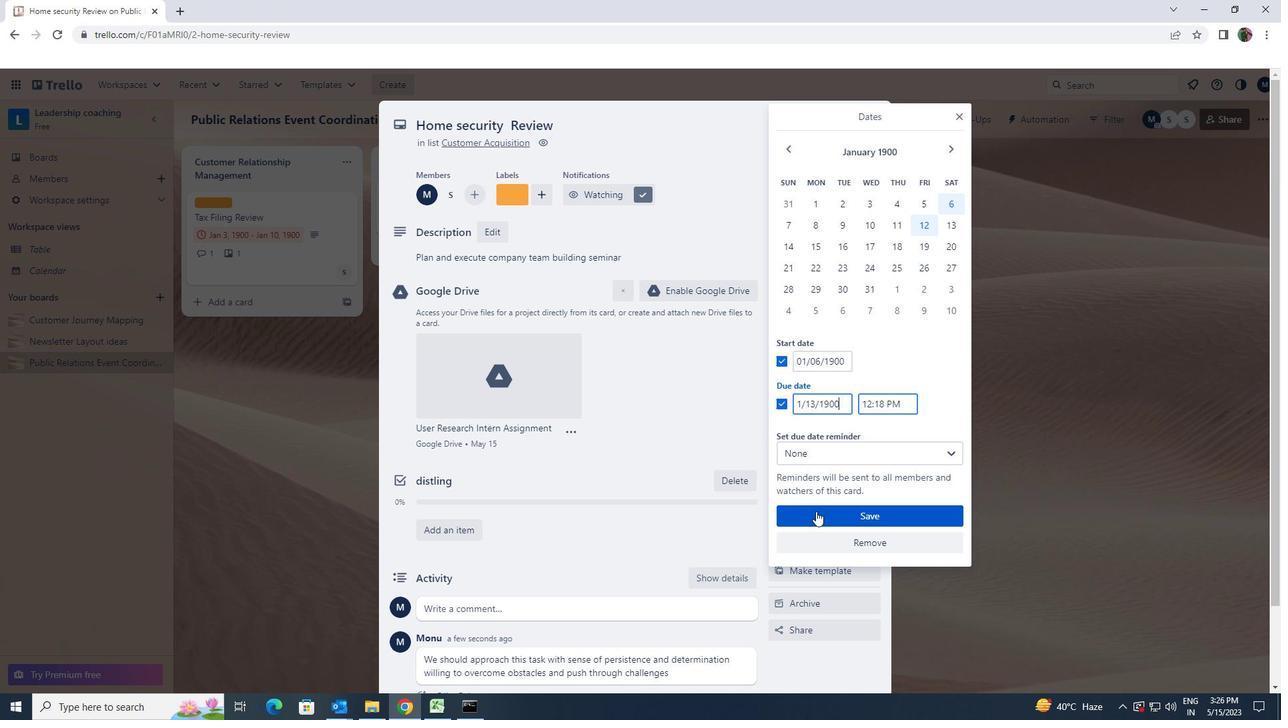 
Action: Mouse pressed left at (816, 513)
Screenshot: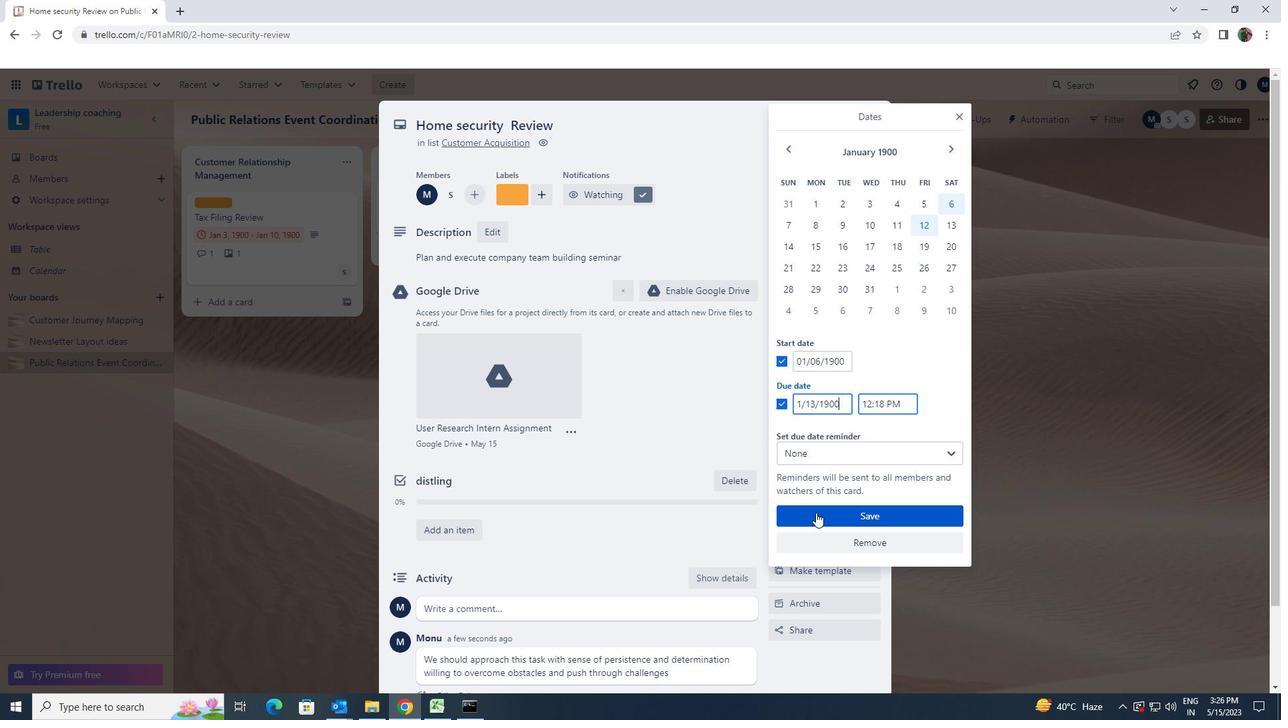 
